 Task: Search one way flight ticket for 4 adults, 2 children, 2 infants in seat and 1 infant on lap in premium economy from Ponce: Mercedita Airport to Rock Springs: Southwest Wyoming Regional Airport (rock Springs Sweetwater County Airport) on 8-5-2023. Choice of flights is United. Number of bags: 1 carry on bag. Outbound departure time preference is 6:15.
Action: Mouse moved to (399, 341)
Screenshot: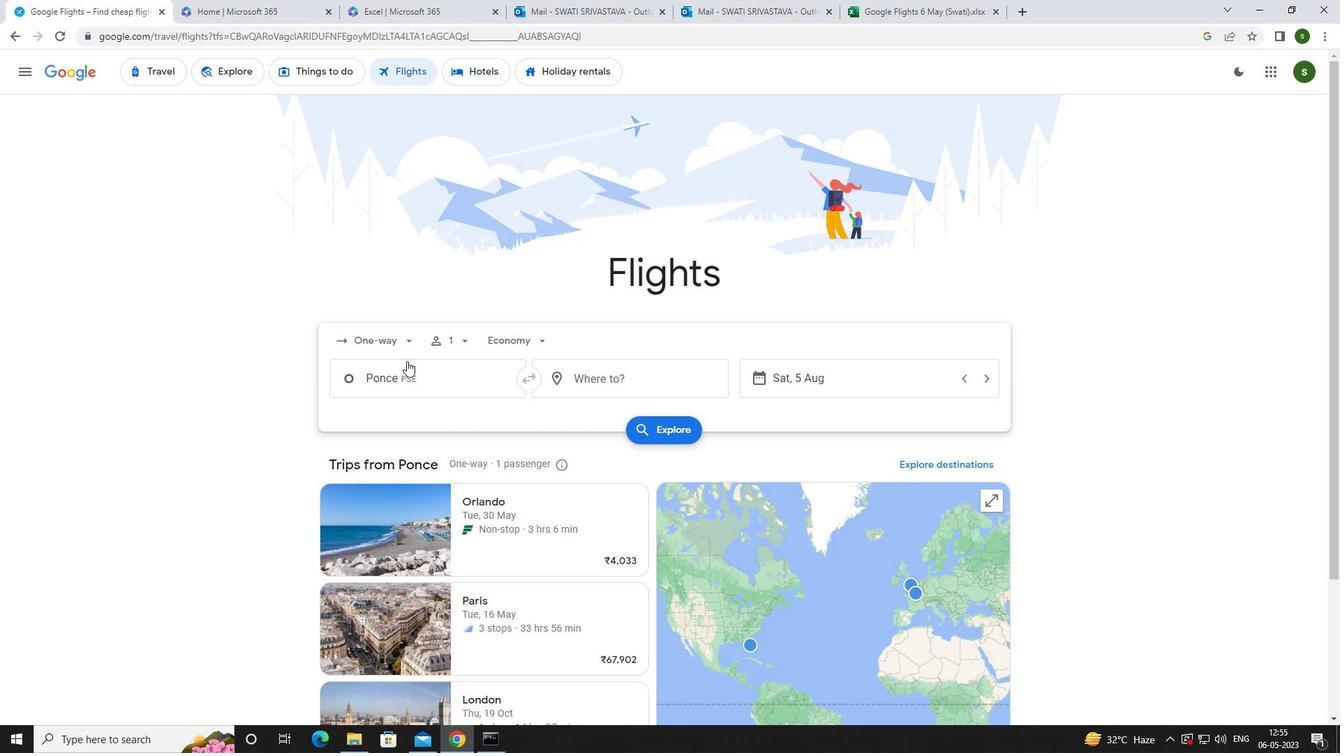 
Action: Mouse pressed left at (399, 341)
Screenshot: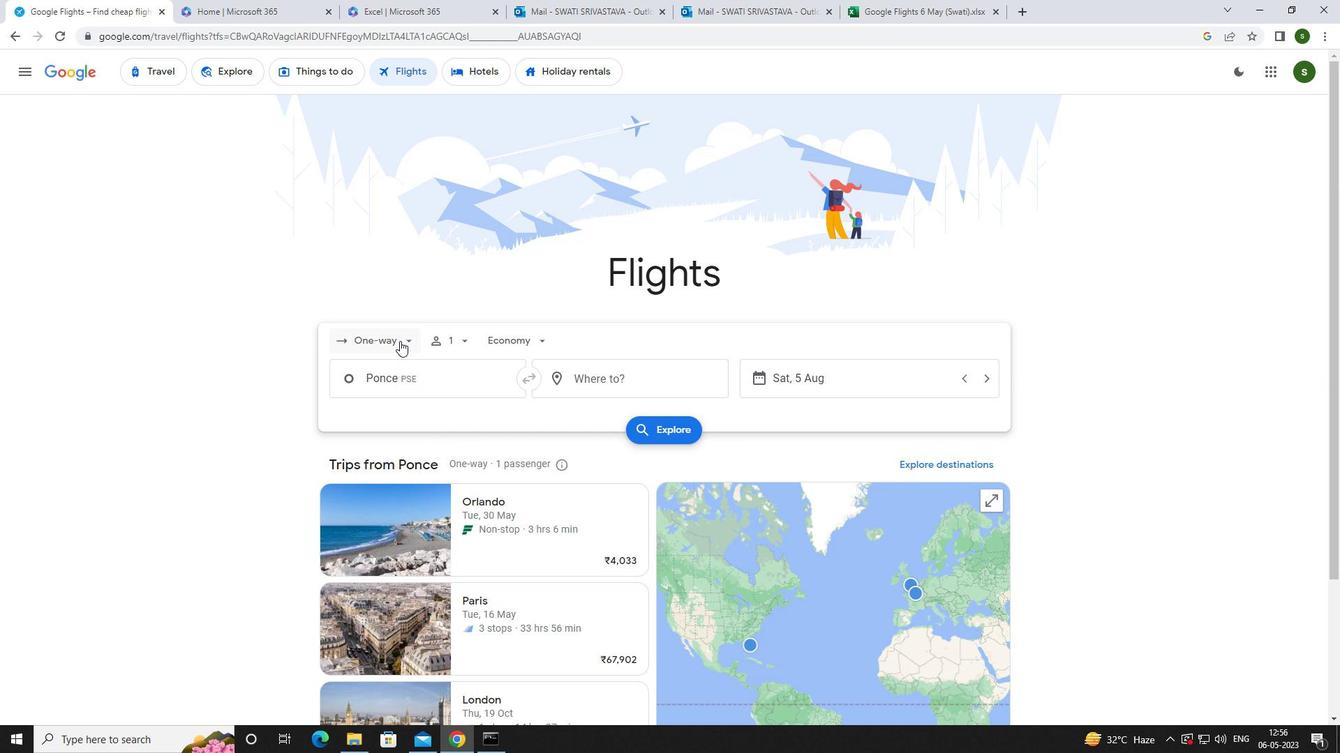 
Action: Mouse moved to (394, 399)
Screenshot: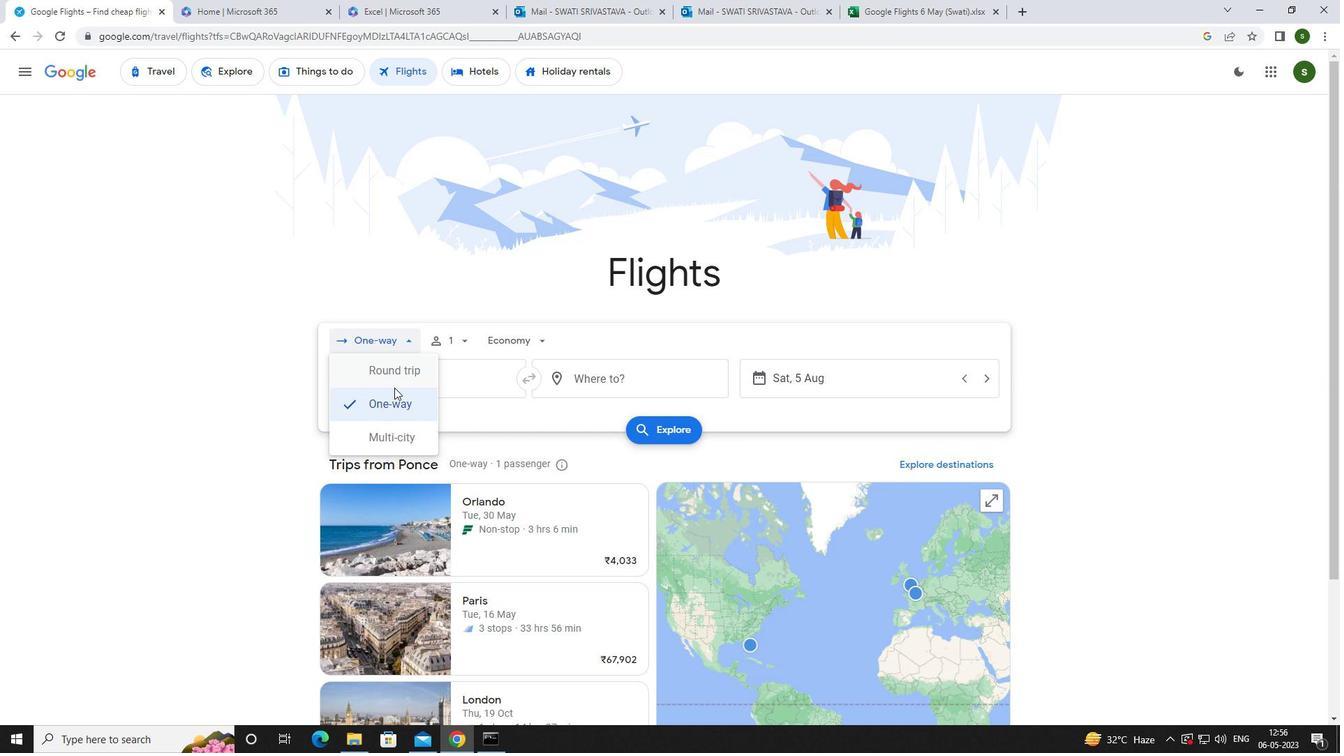 
Action: Mouse pressed left at (394, 399)
Screenshot: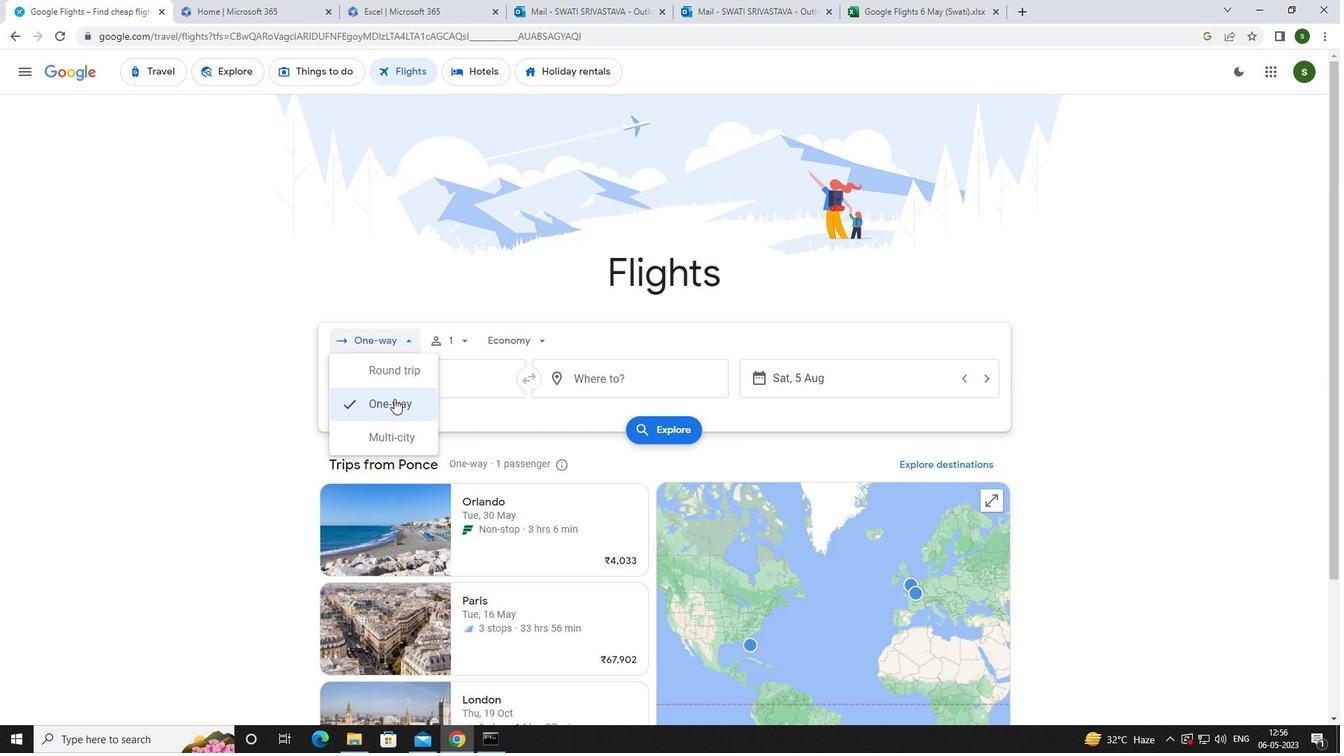 
Action: Mouse moved to (464, 337)
Screenshot: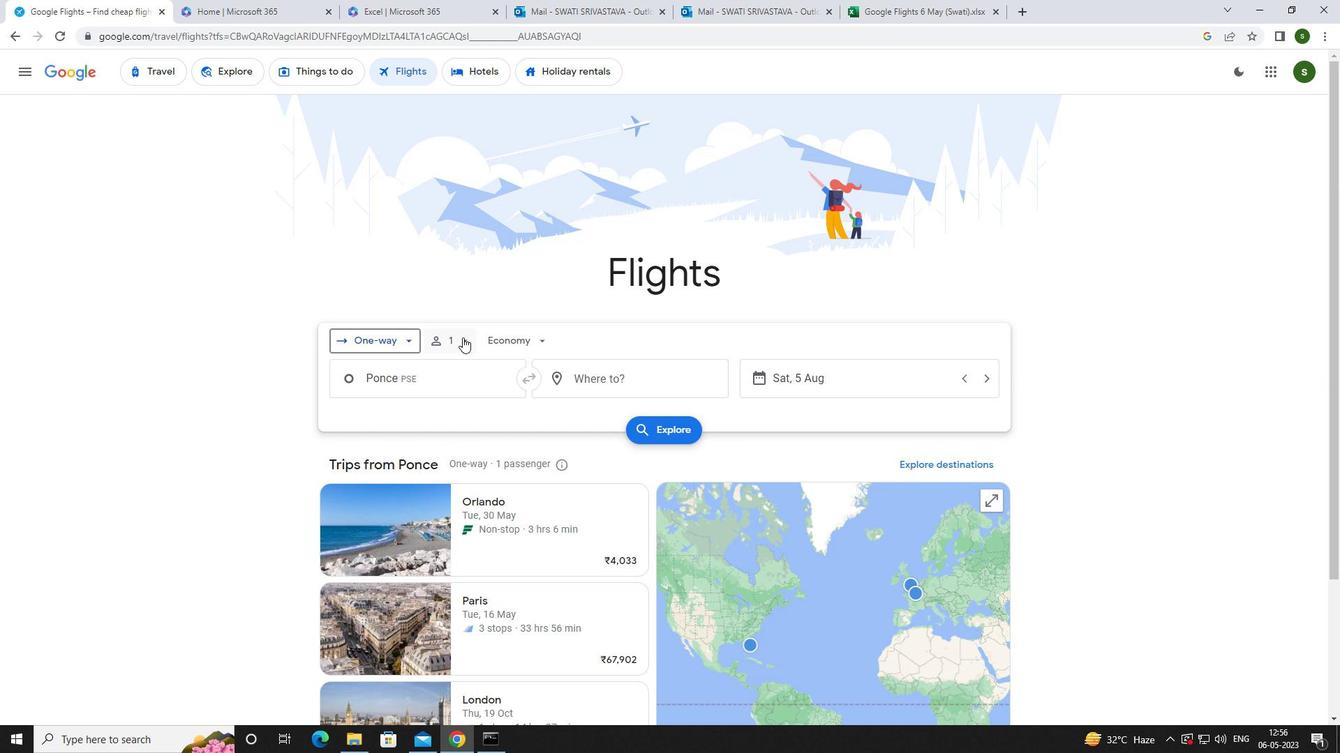 
Action: Mouse pressed left at (464, 337)
Screenshot: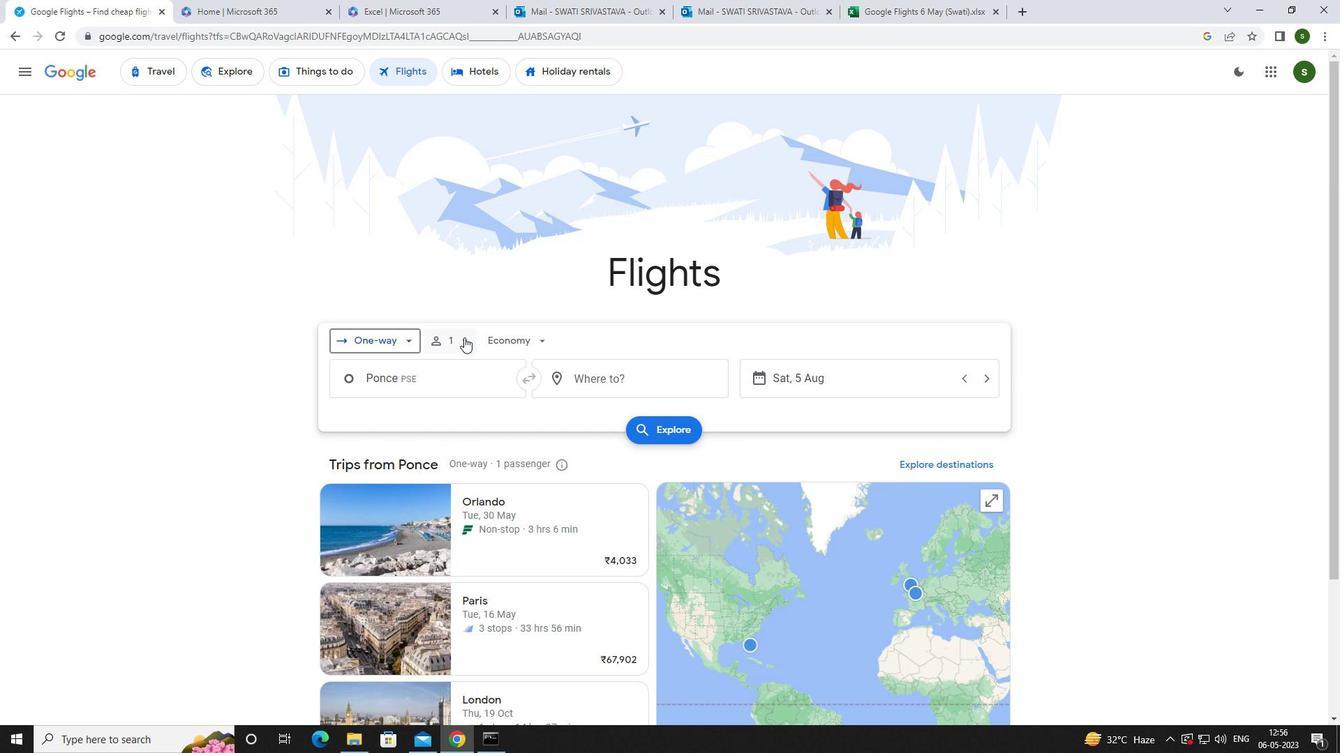 
Action: Mouse moved to (577, 374)
Screenshot: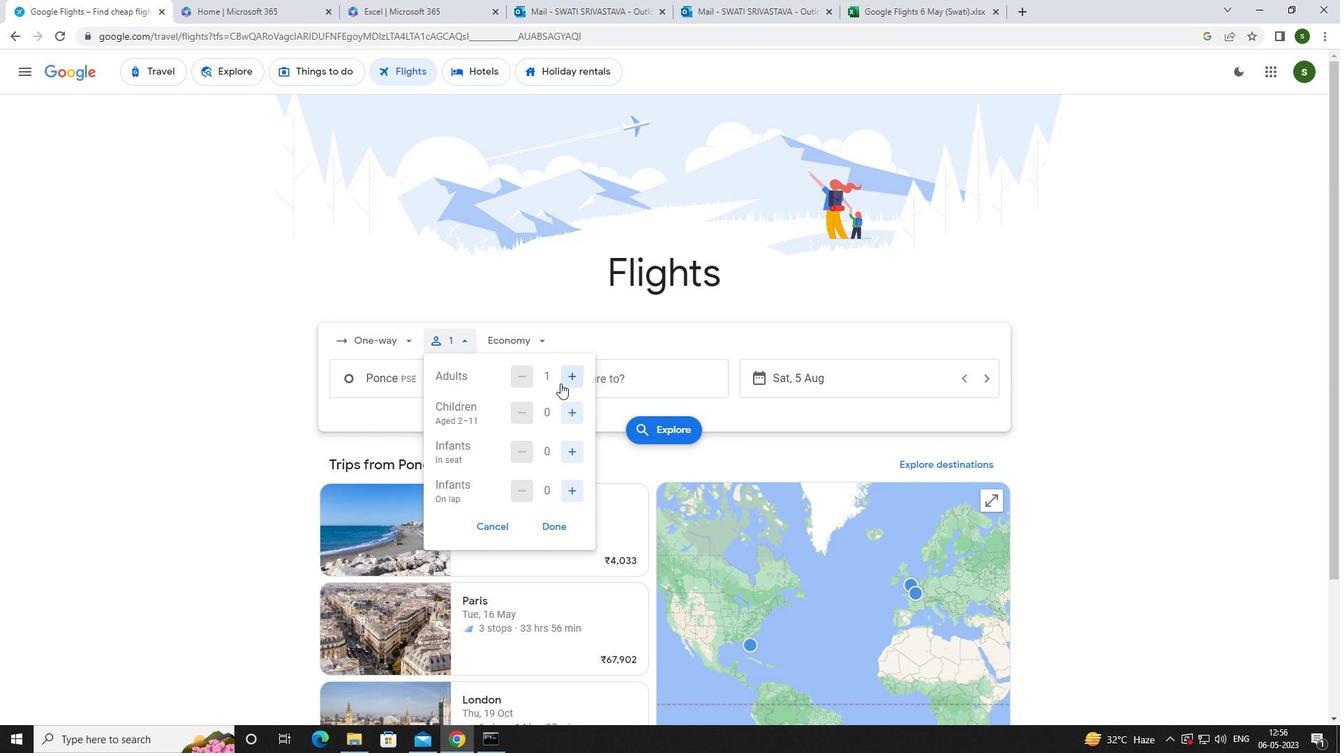
Action: Mouse pressed left at (577, 374)
Screenshot: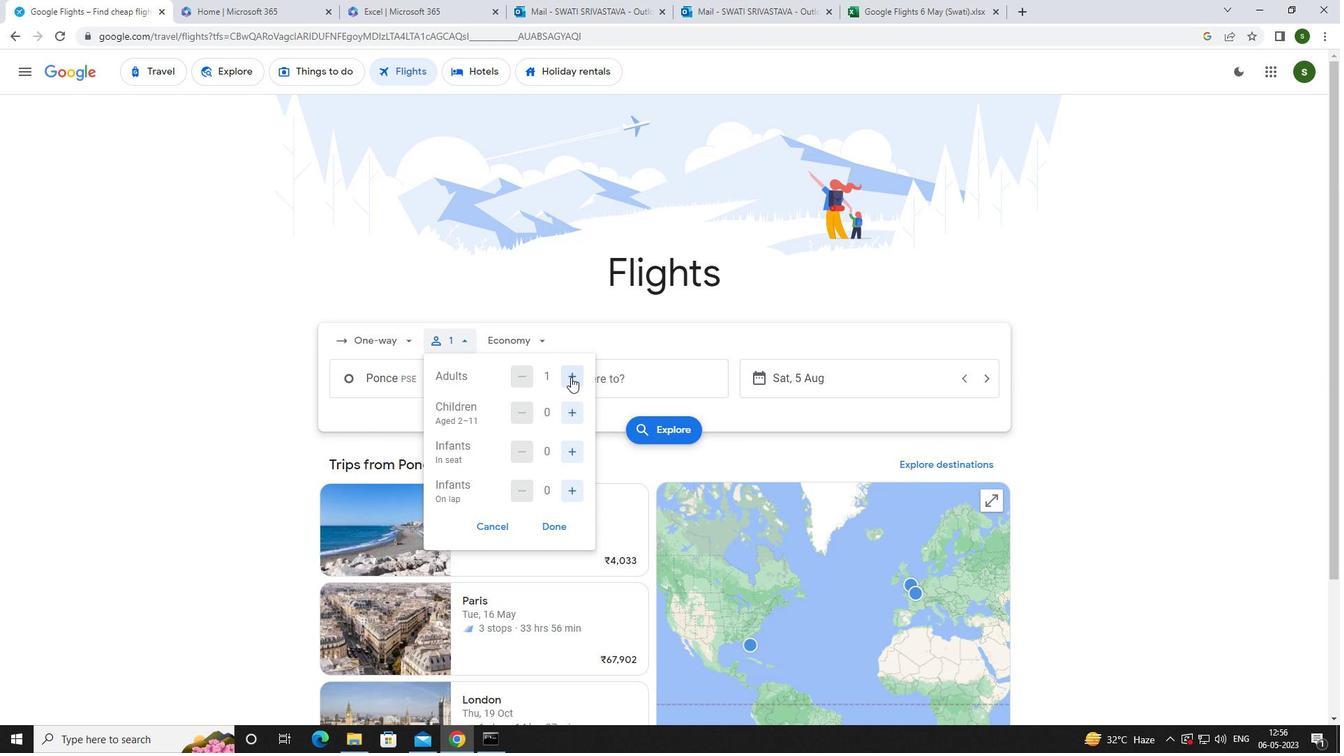 
Action: Mouse pressed left at (577, 374)
Screenshot: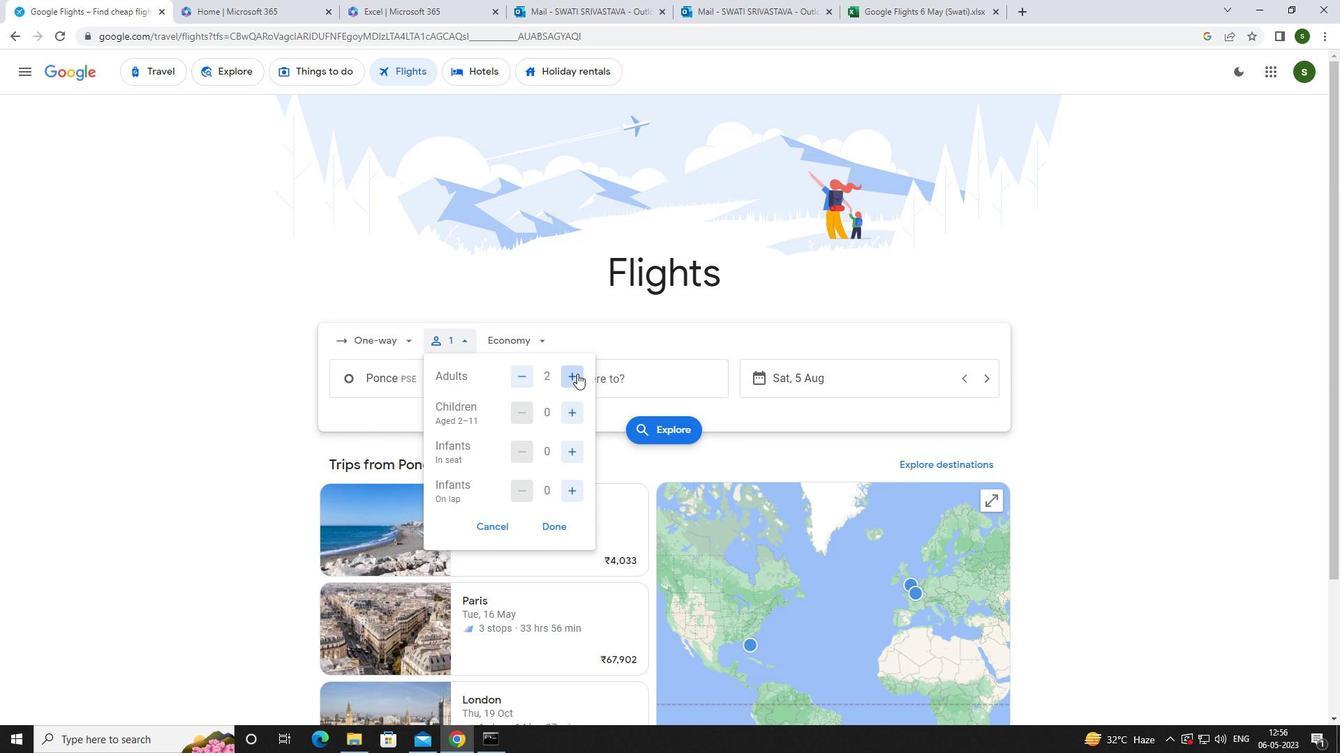 
Action: Mouse pressed left at (577, 374)
Screenshot: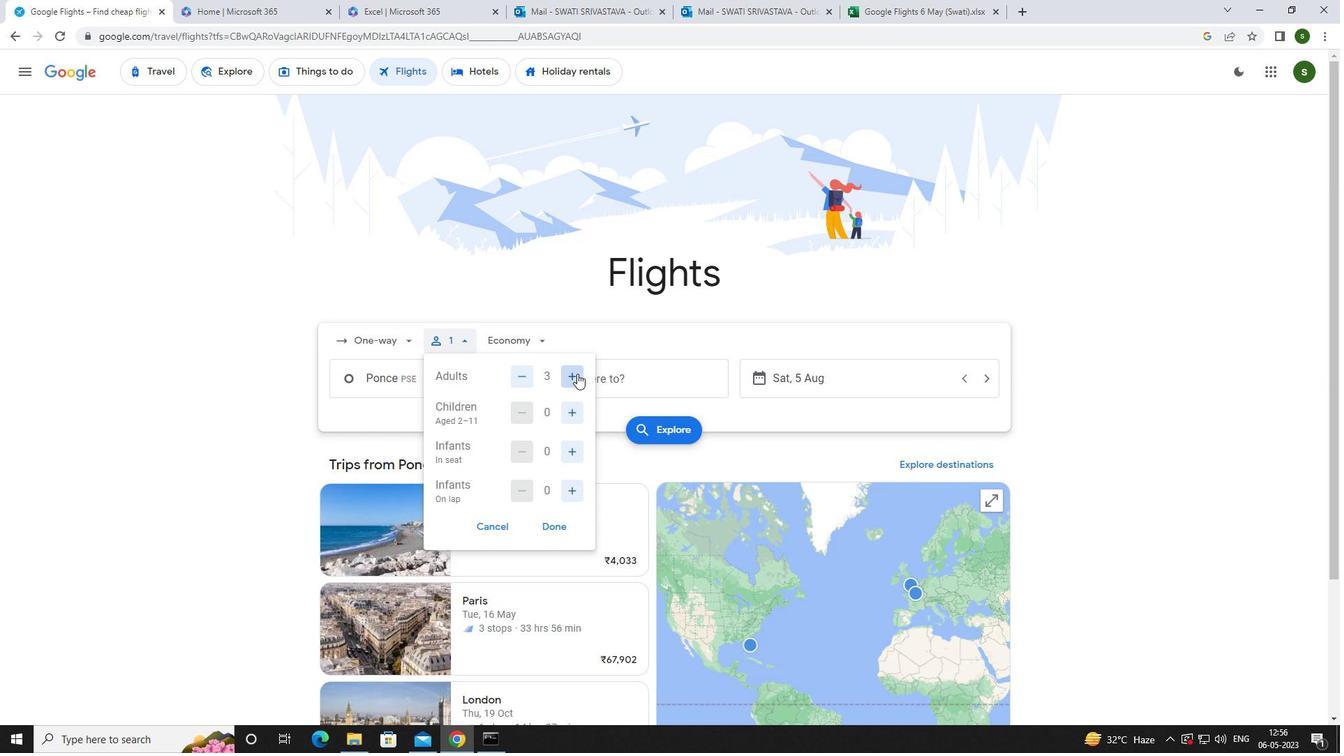 
Action: Mouse moved to (566, 405)
Screenshot: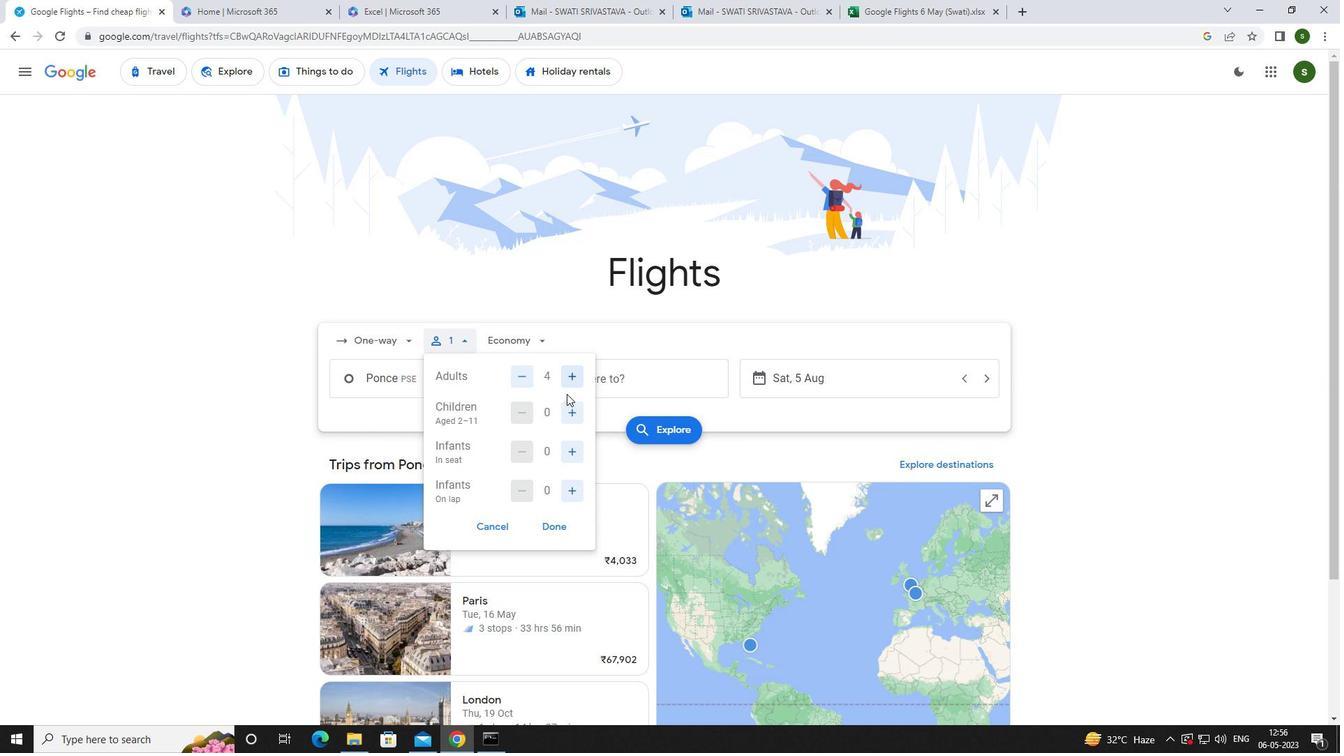 
Action: Mouse pressed left at (566, 405)
Screenshot: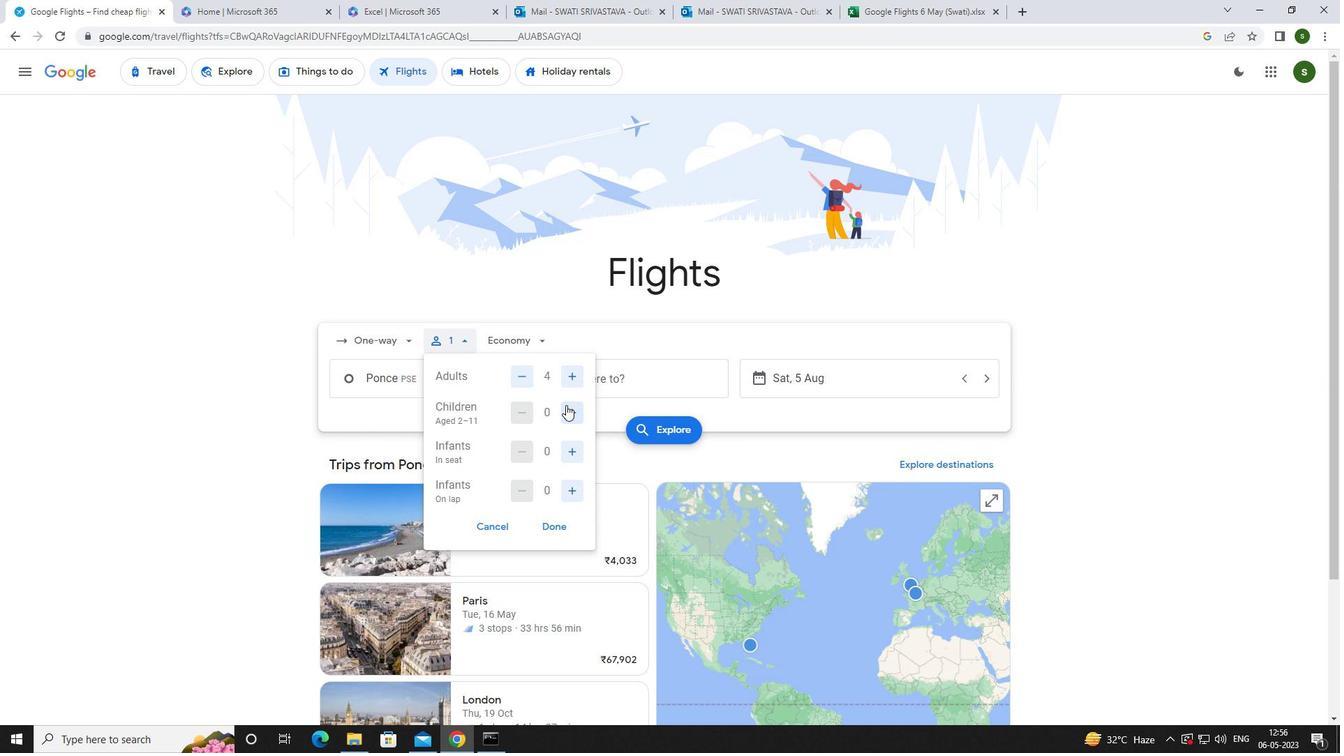 
Action: Mouse pressed left at (566, 405)
Screenshot: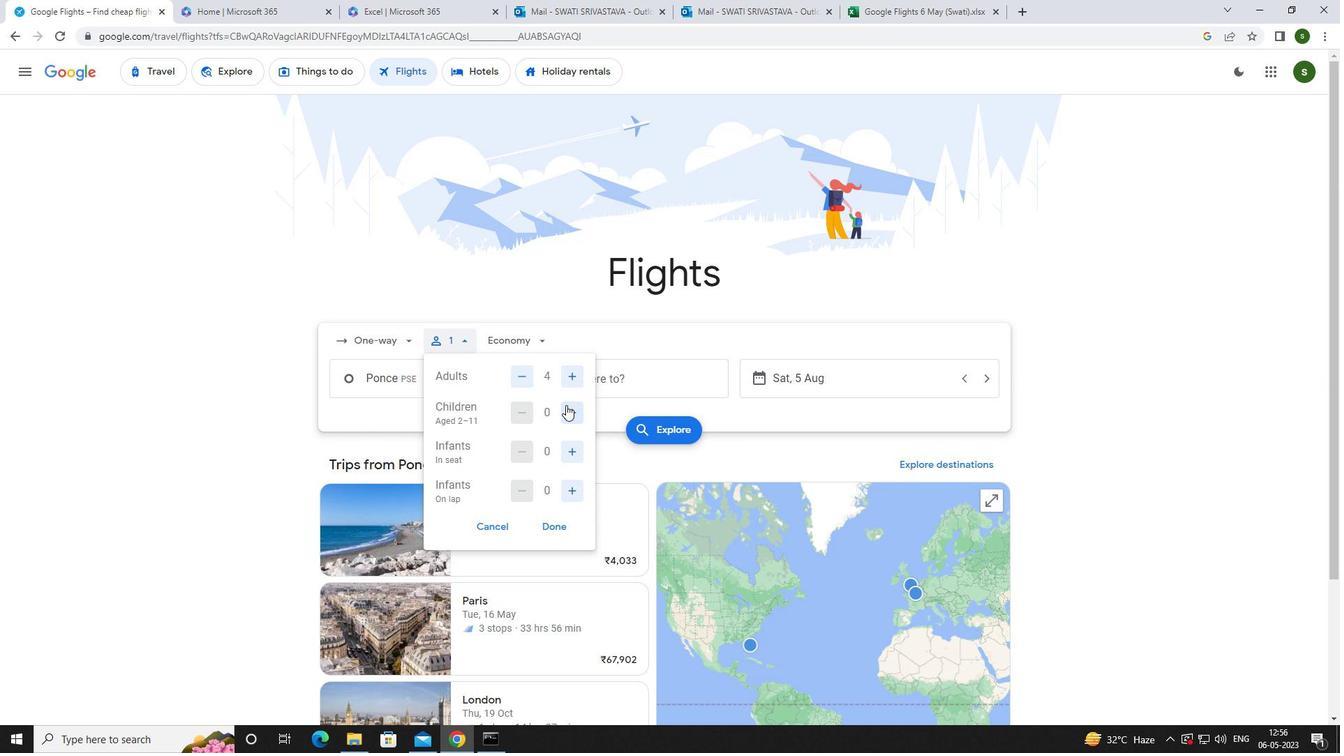 
Action: Mouse moved to (568, 448)
Screenshot: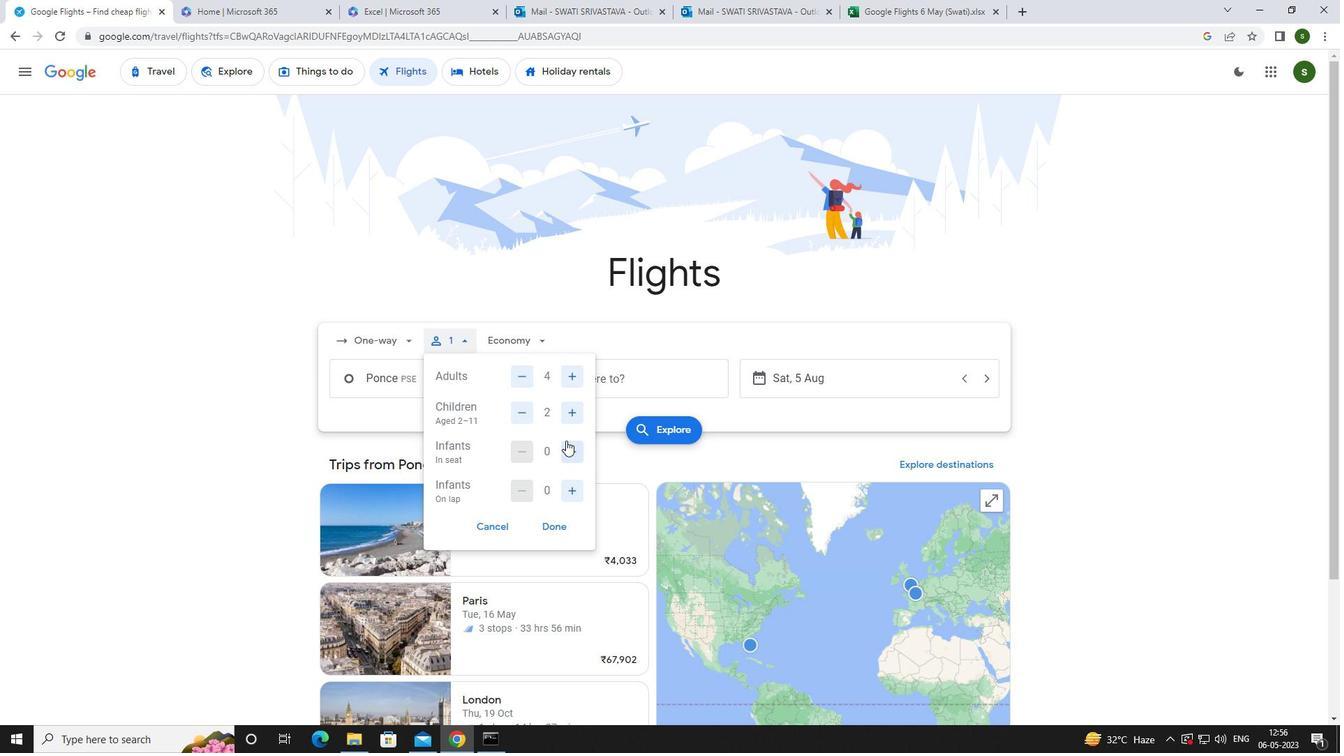 
Action: Mouse pressed left at (568, 448)
Screenshot: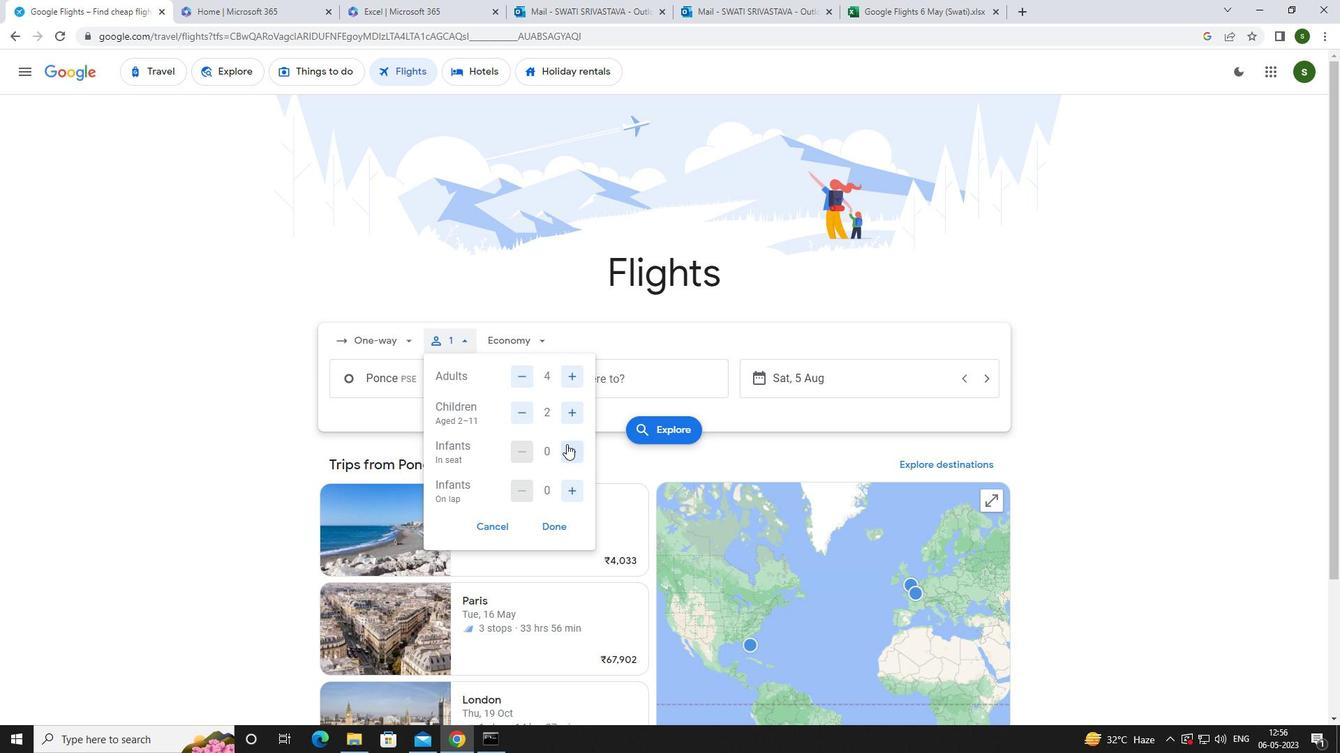 
Action: Mouse pressed left at (568, 448)
Screenshot: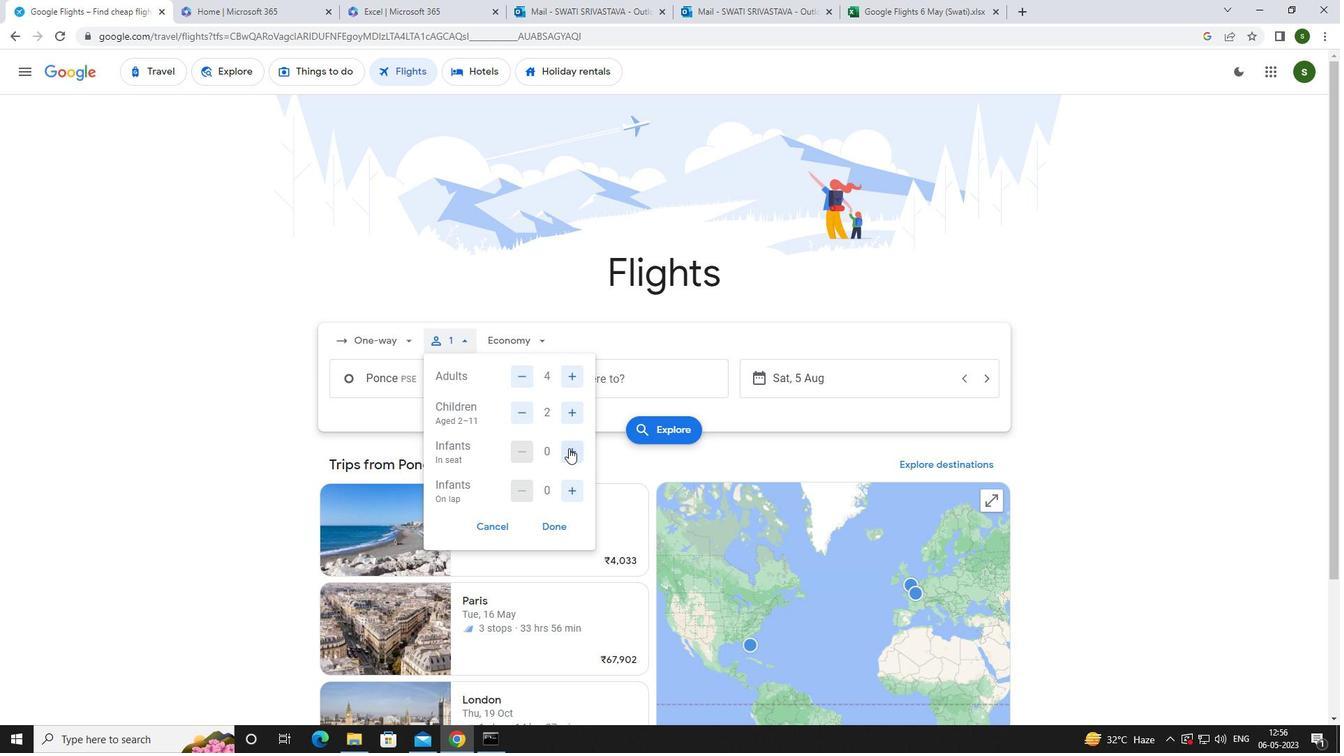 
Action: Mouse moved to (582, 489)
Screenshot: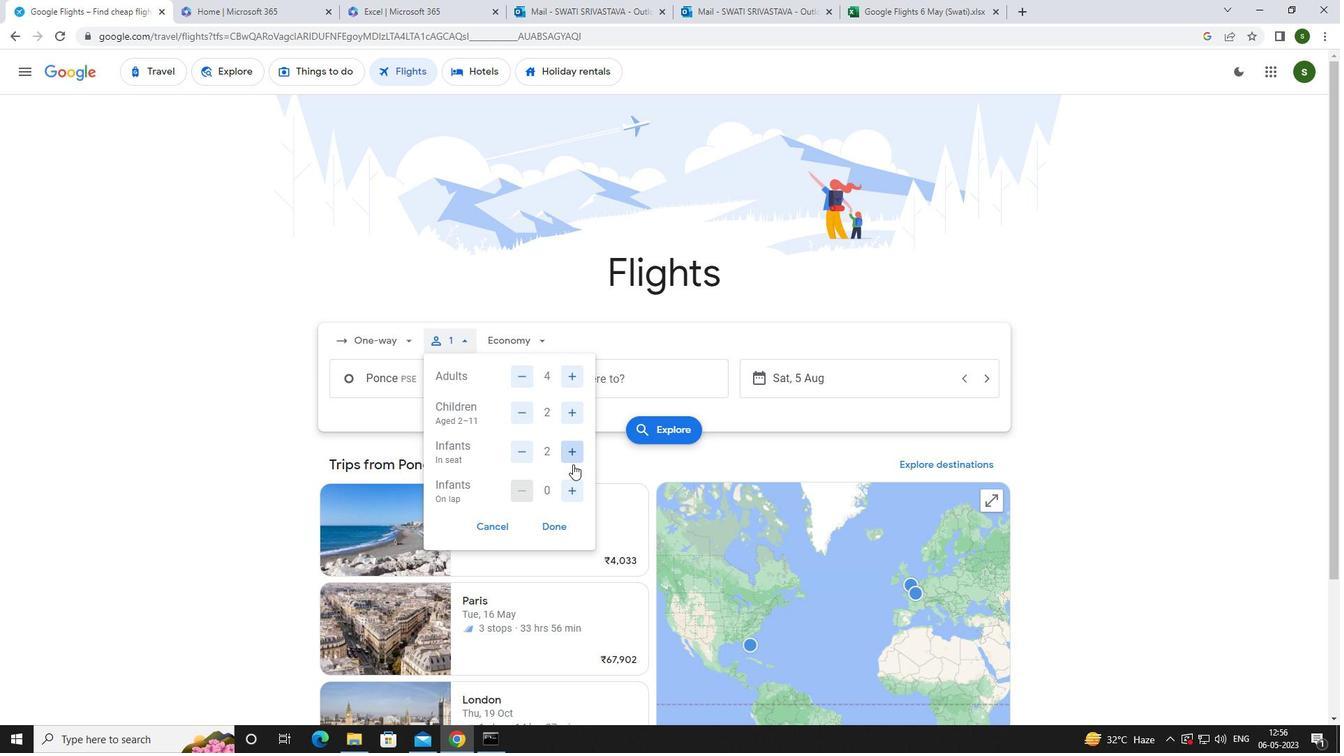 
Action: Mouse pressed left at (582, 489)
Screenshot: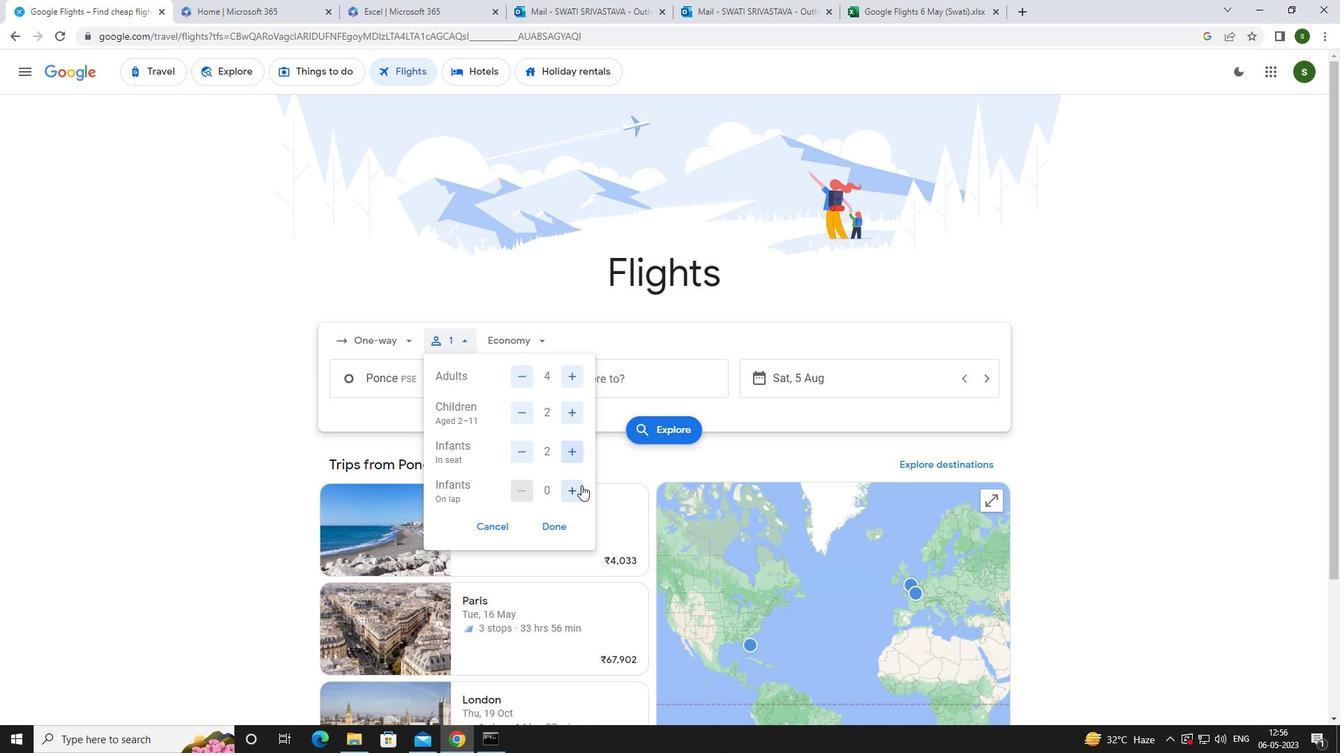 
Action: Mouse moved to (529, 340)
Screenshot: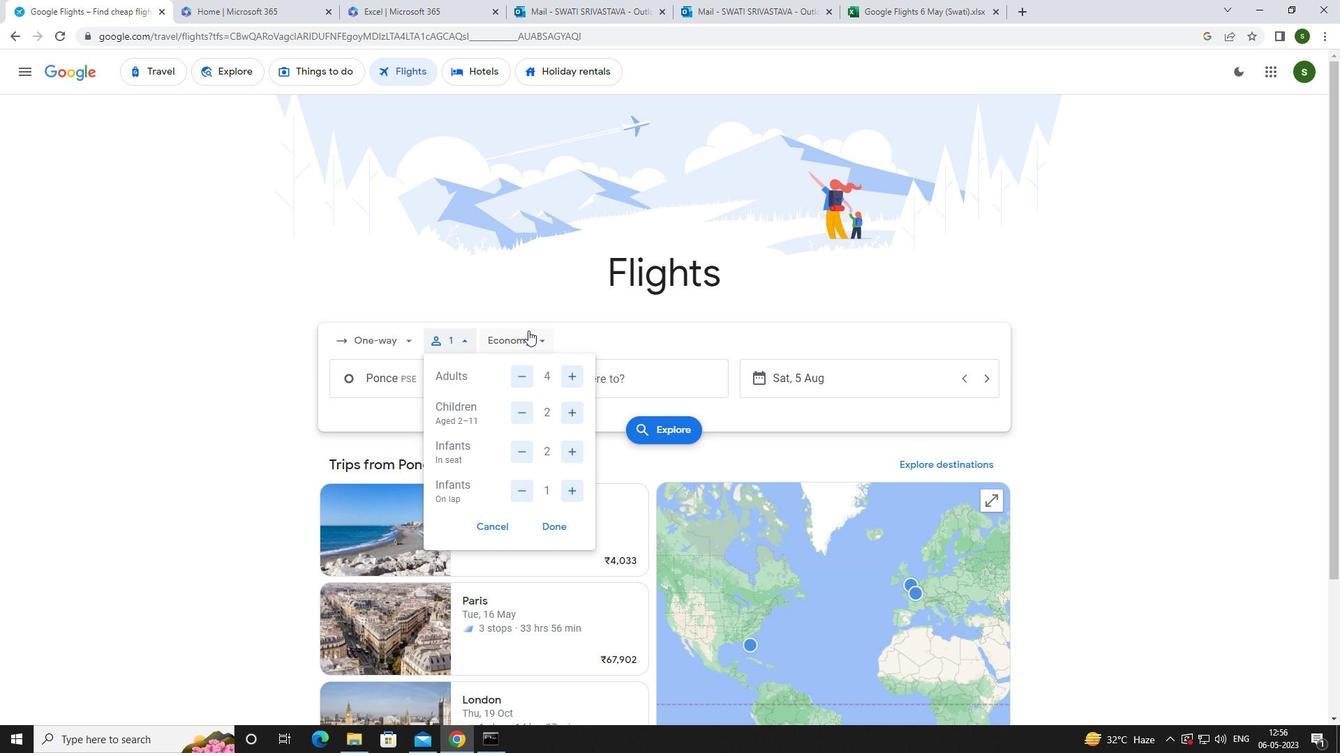 
Action: Mouse pressed left at (529, 340)
Screenshot: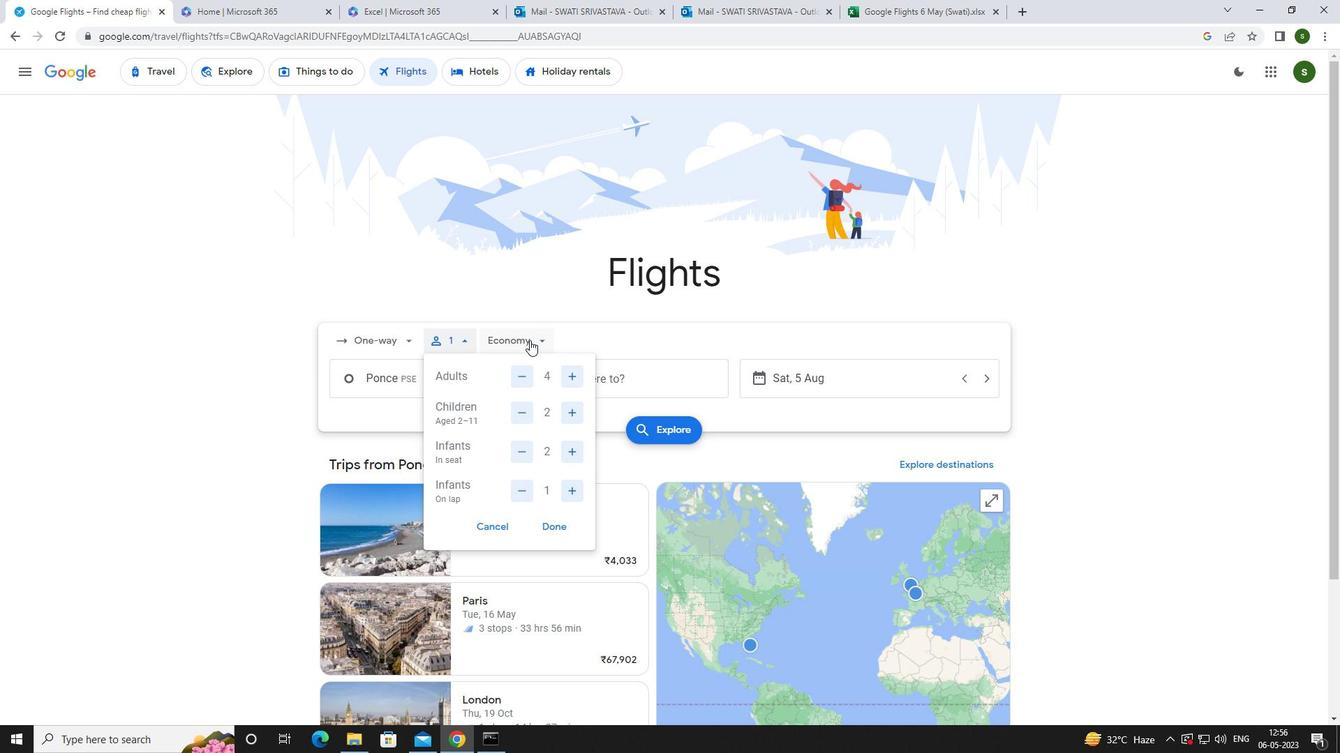 
Action: Mouse moved to (546, 395)
Screenshot: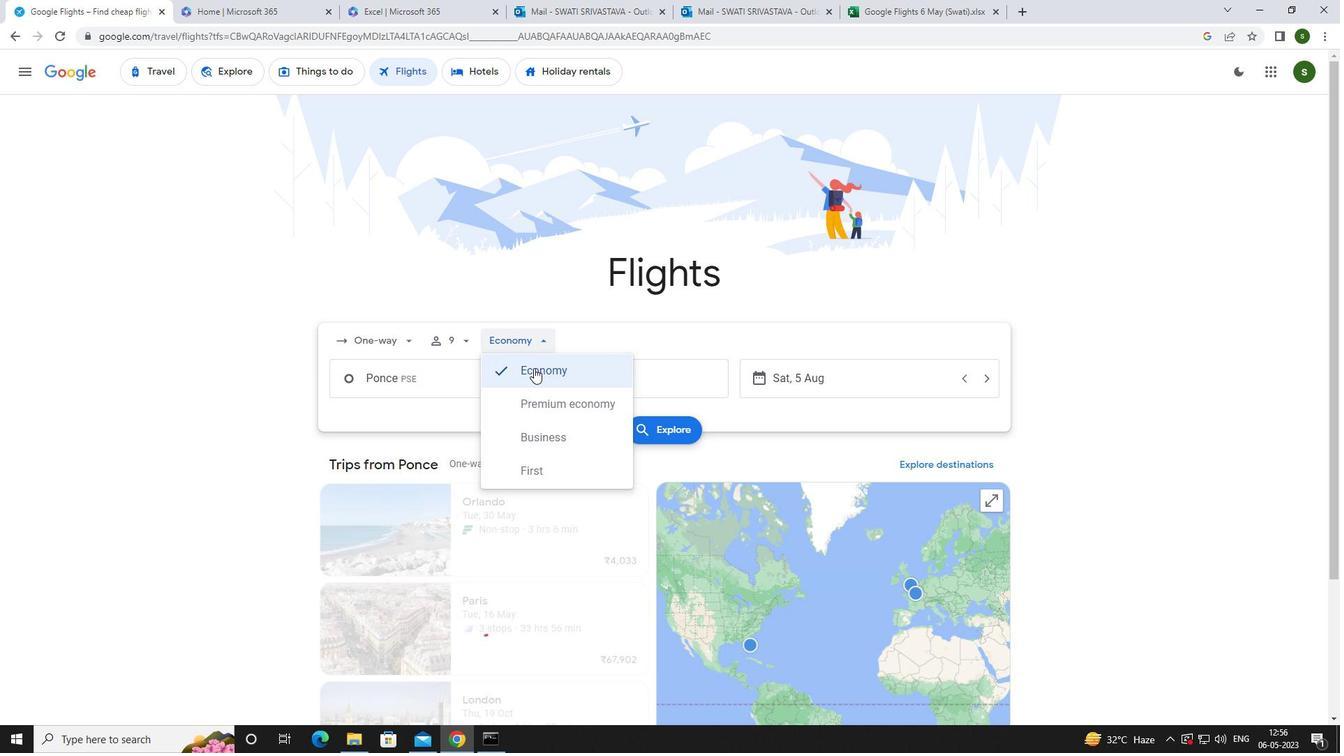 
Action: Mouse pressed left at (546, 395)
Screenshot: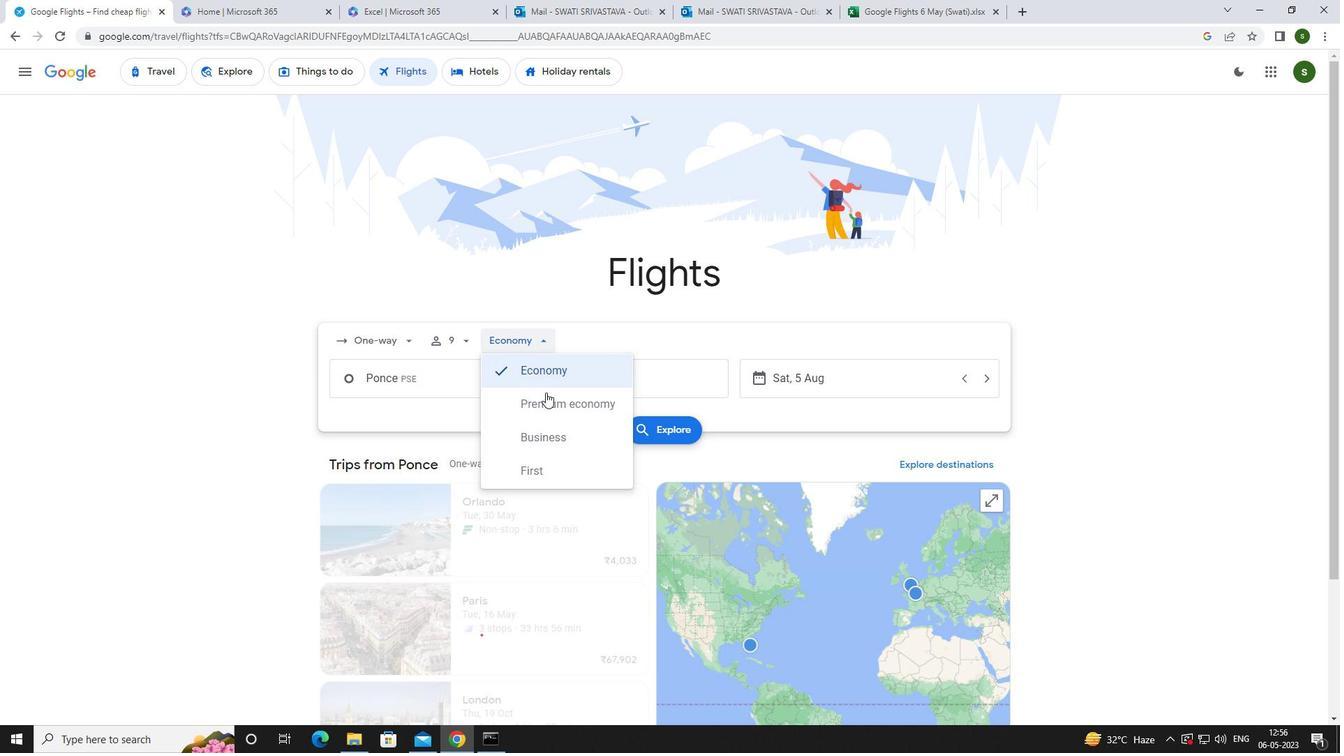 
Action: Mouse moved to (463, 377)
Screenshot: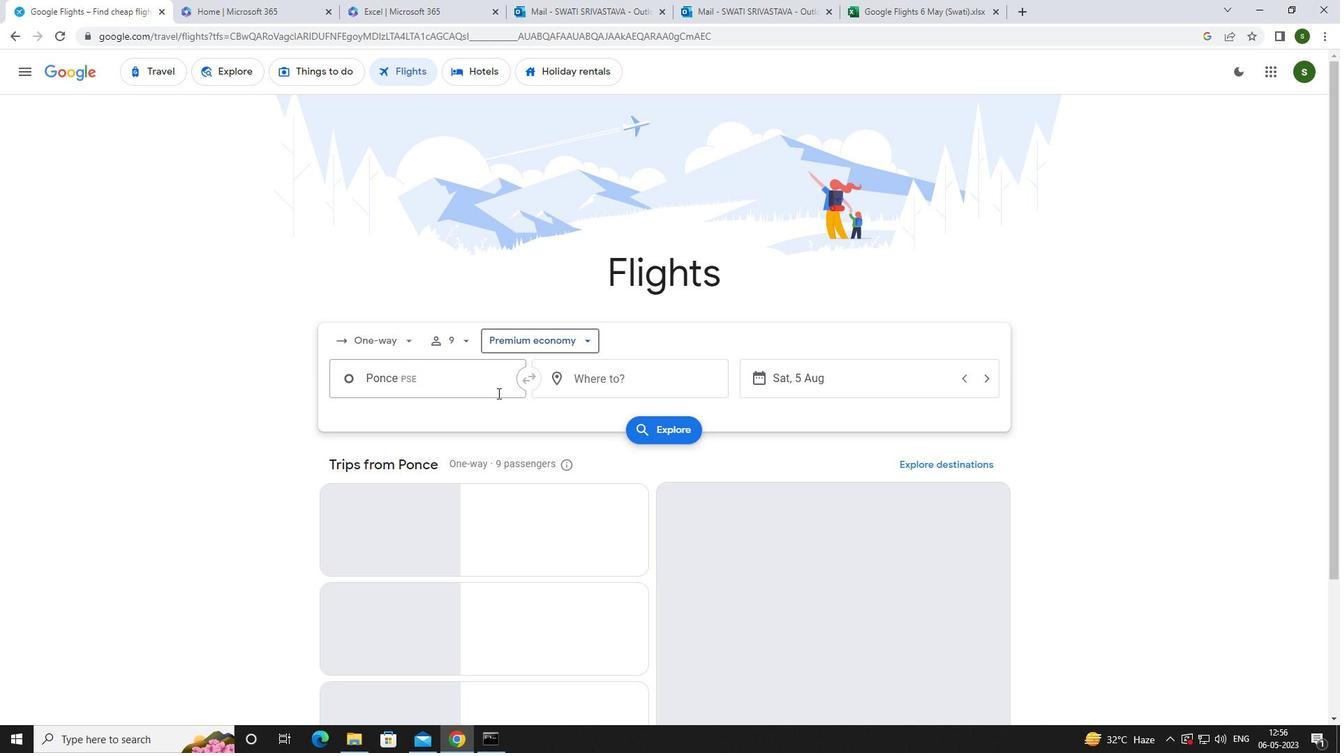 
Action: Mouse pressed left at (463, 377)
Screenshot: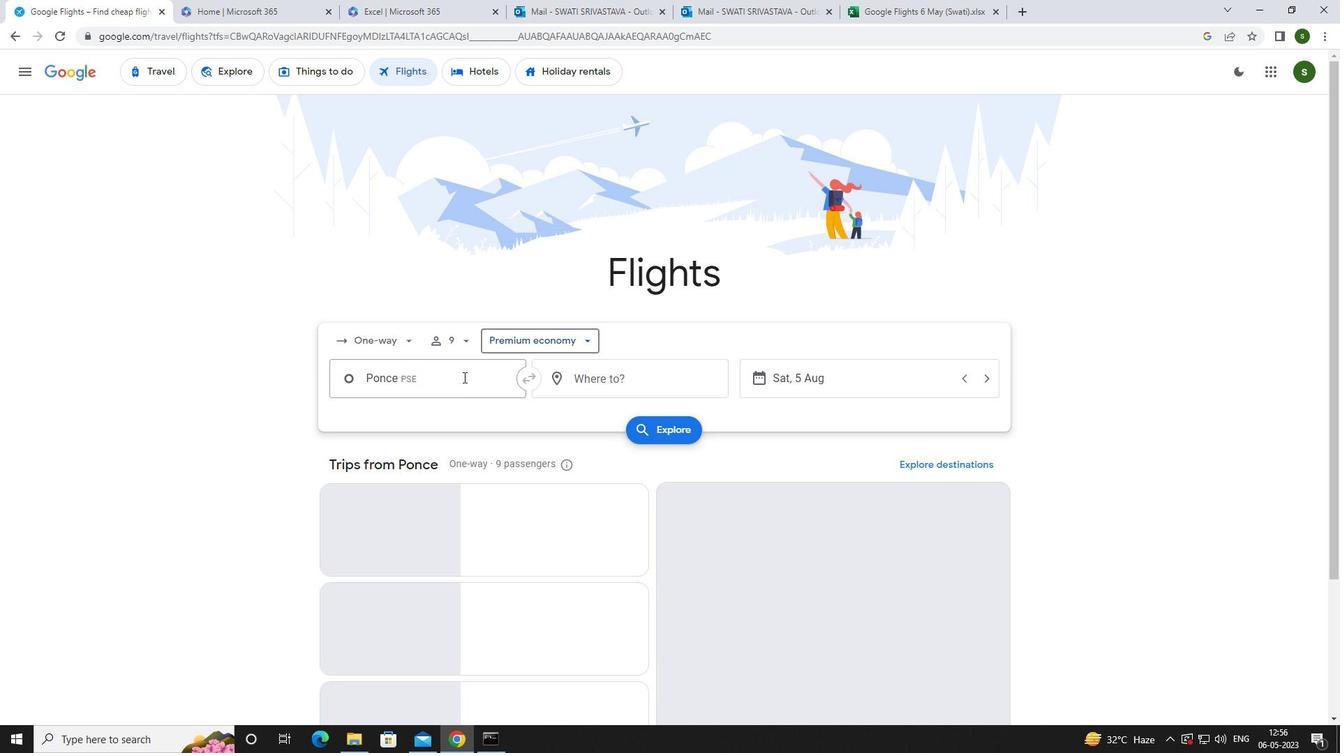 
Action: Key pressed <Key.caps_lock>p<Key.caps_lock>Once
Screenshot: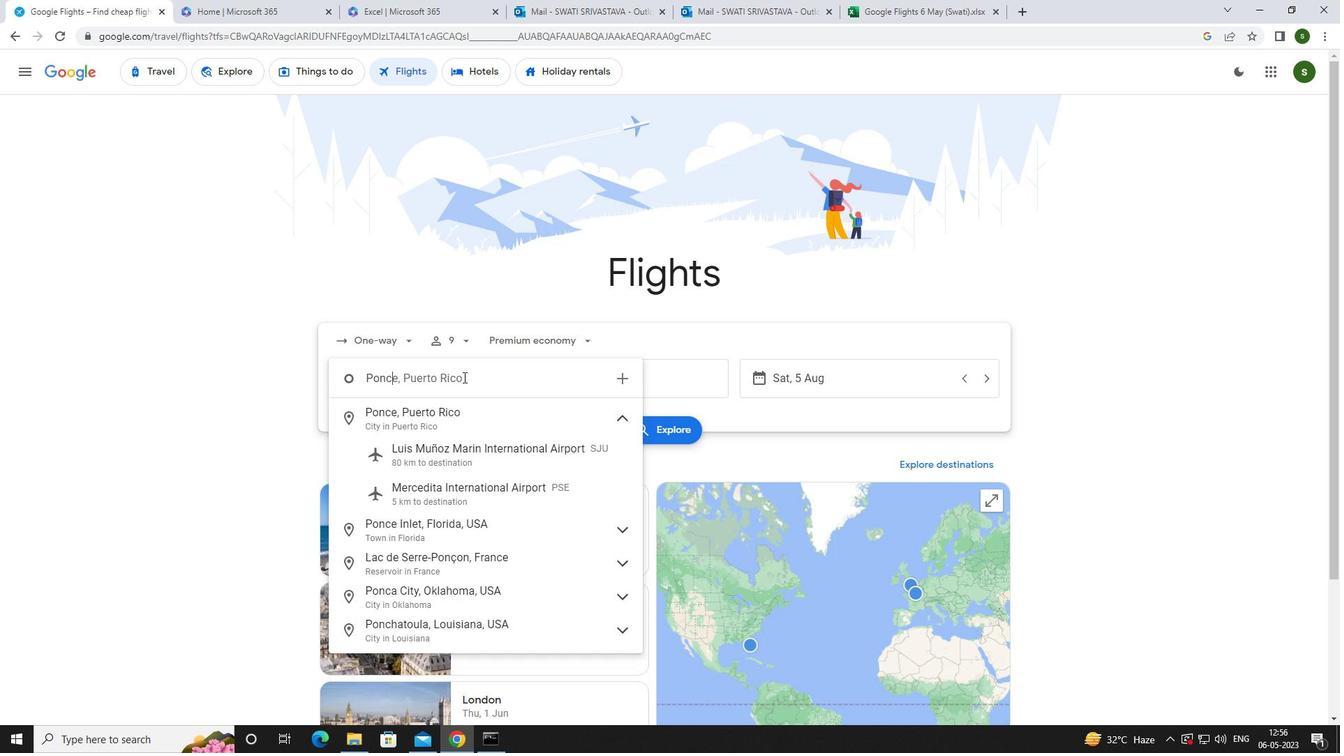
Action: Mouse moved to (508, 489)
Screenshot: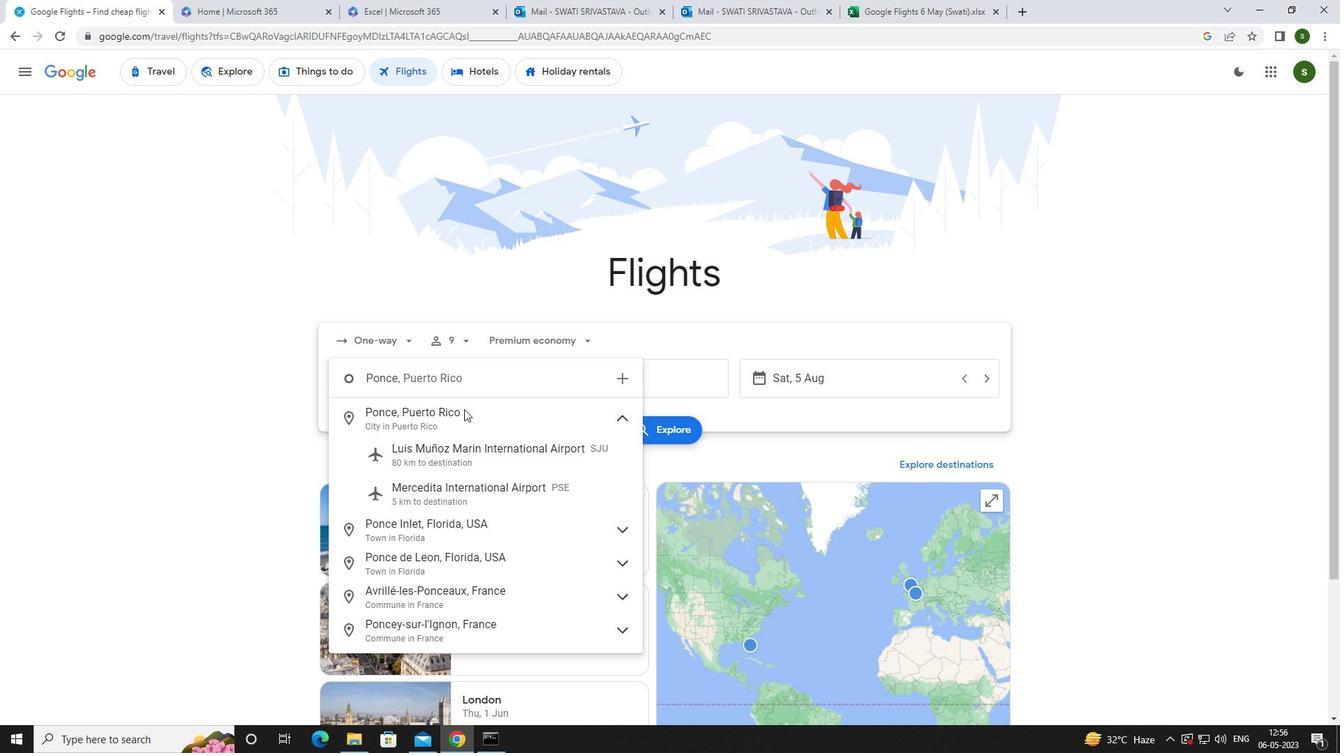 
Action: Mouse pressed left at (508, 489)
Screenshot: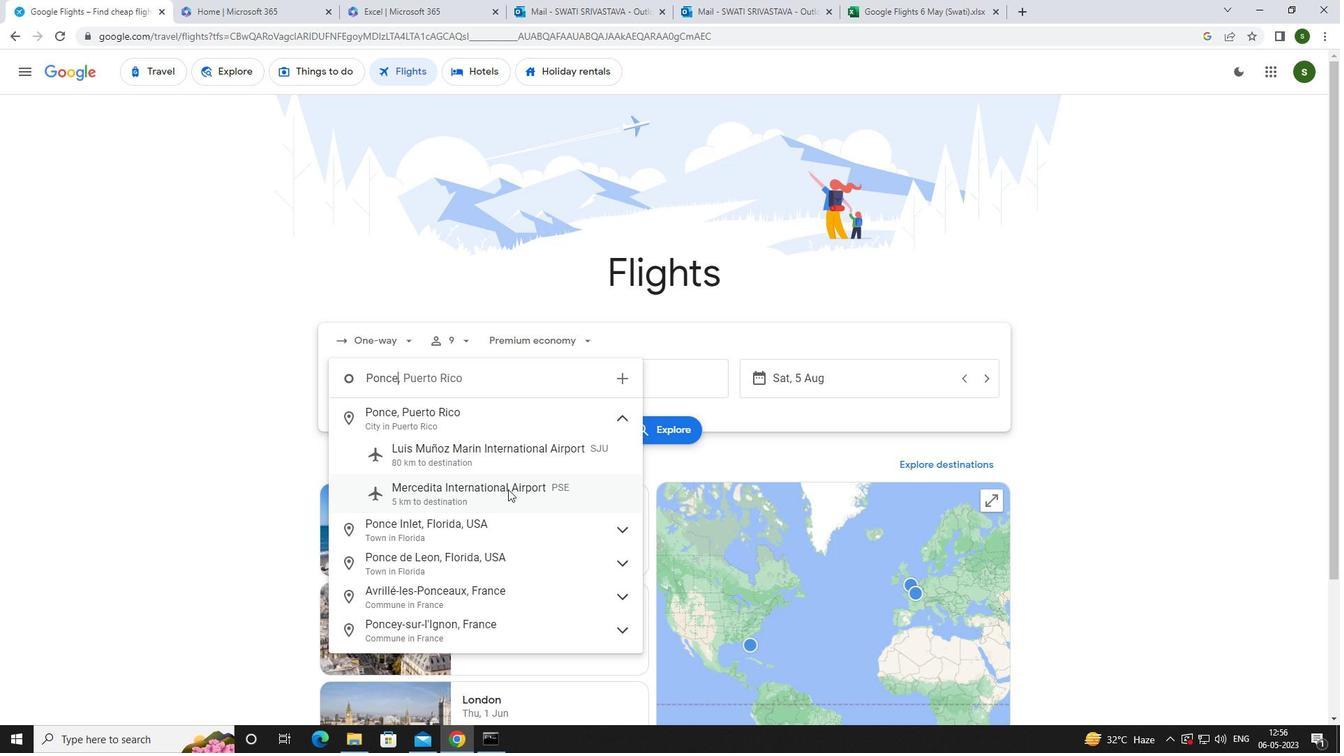 
Action: Mouse moved to (621, 385)
Screenshot: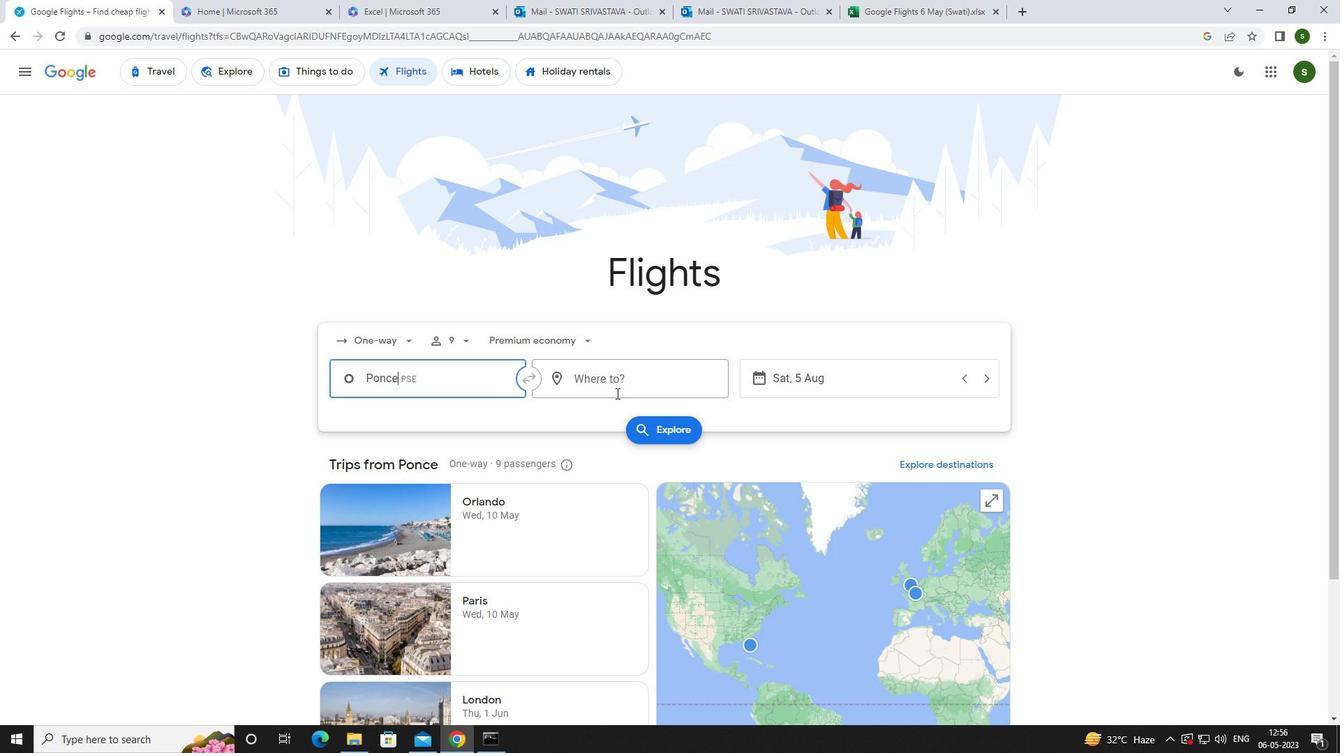 
Action: Mouse pressed left at (621, 385)
Screenshot: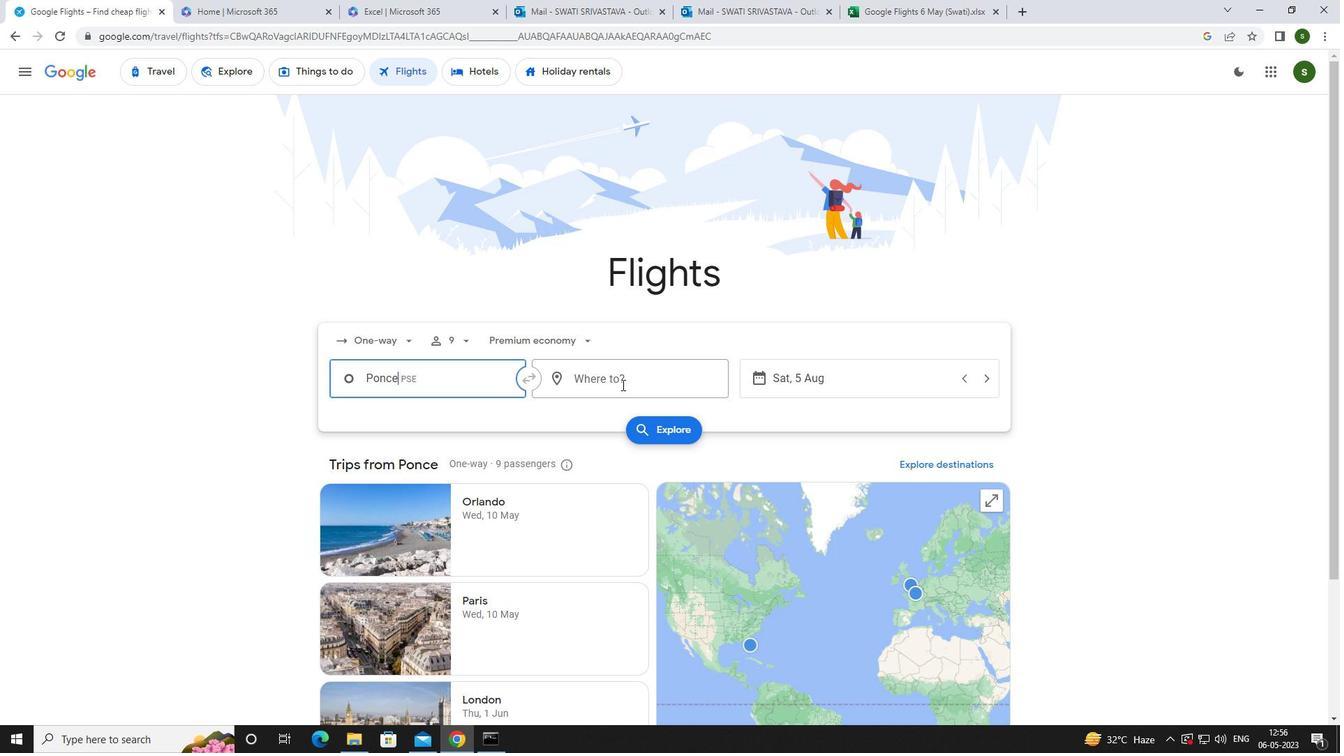 
Action: Key pressed <Key.caps_lock>r<Key.caps_lock>ock<Key.space><Key.caps_lock>s<Key.caps_lock>pri
Screenshot: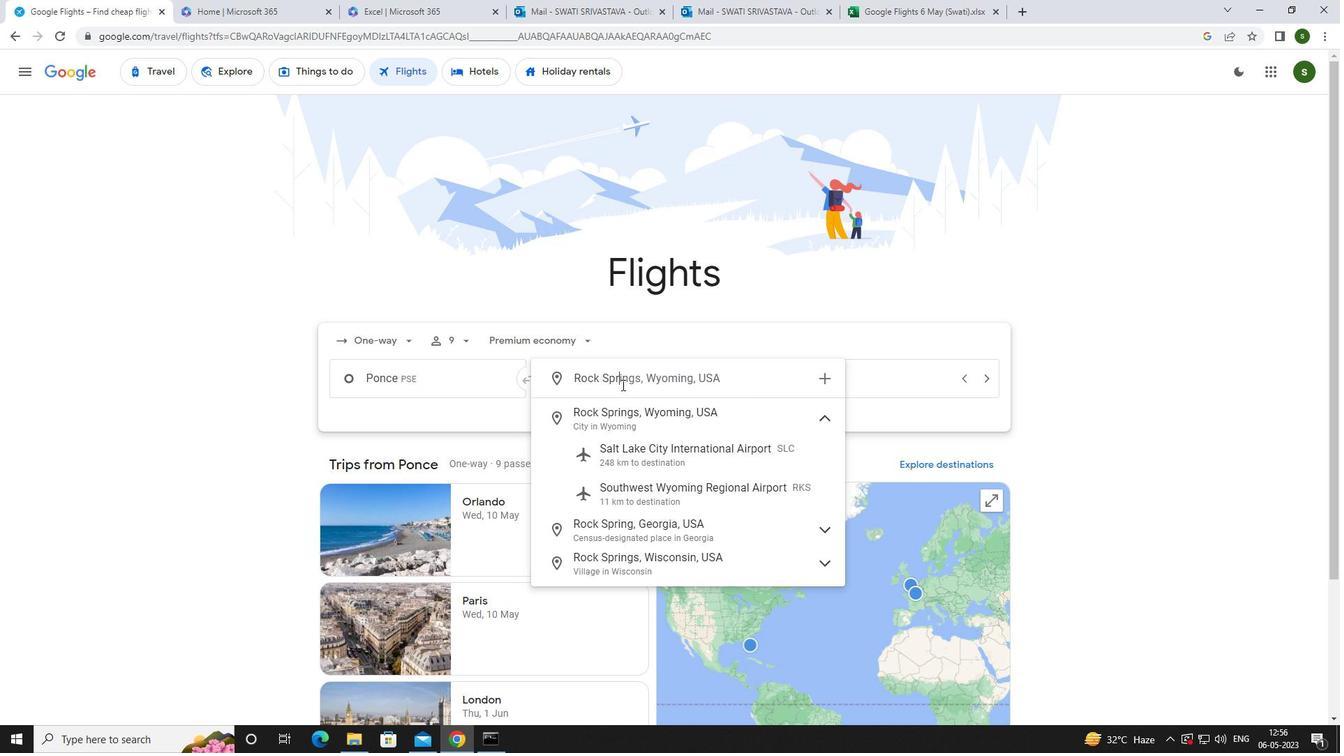 
Action: Mouse moved to (659, 484)
Screenshot: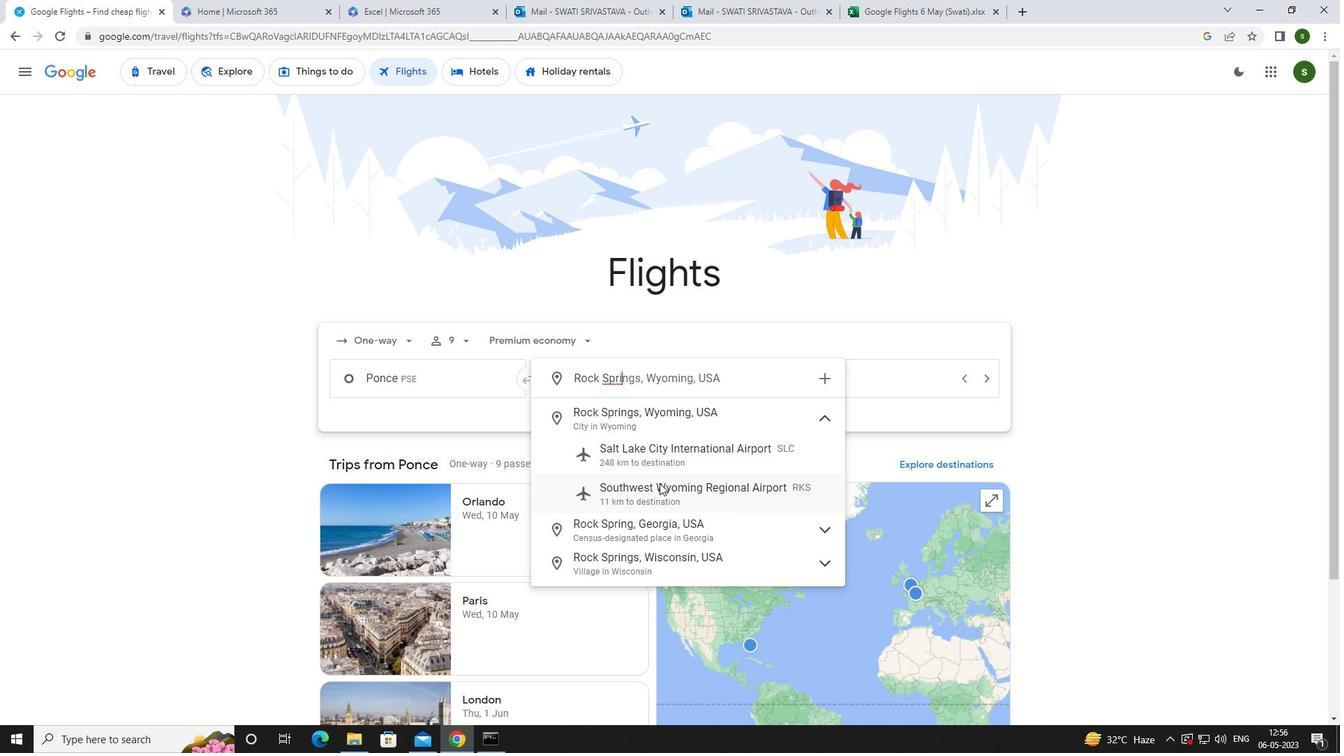 
Action: Mouse pressed left at (659, 484)
Screenshot: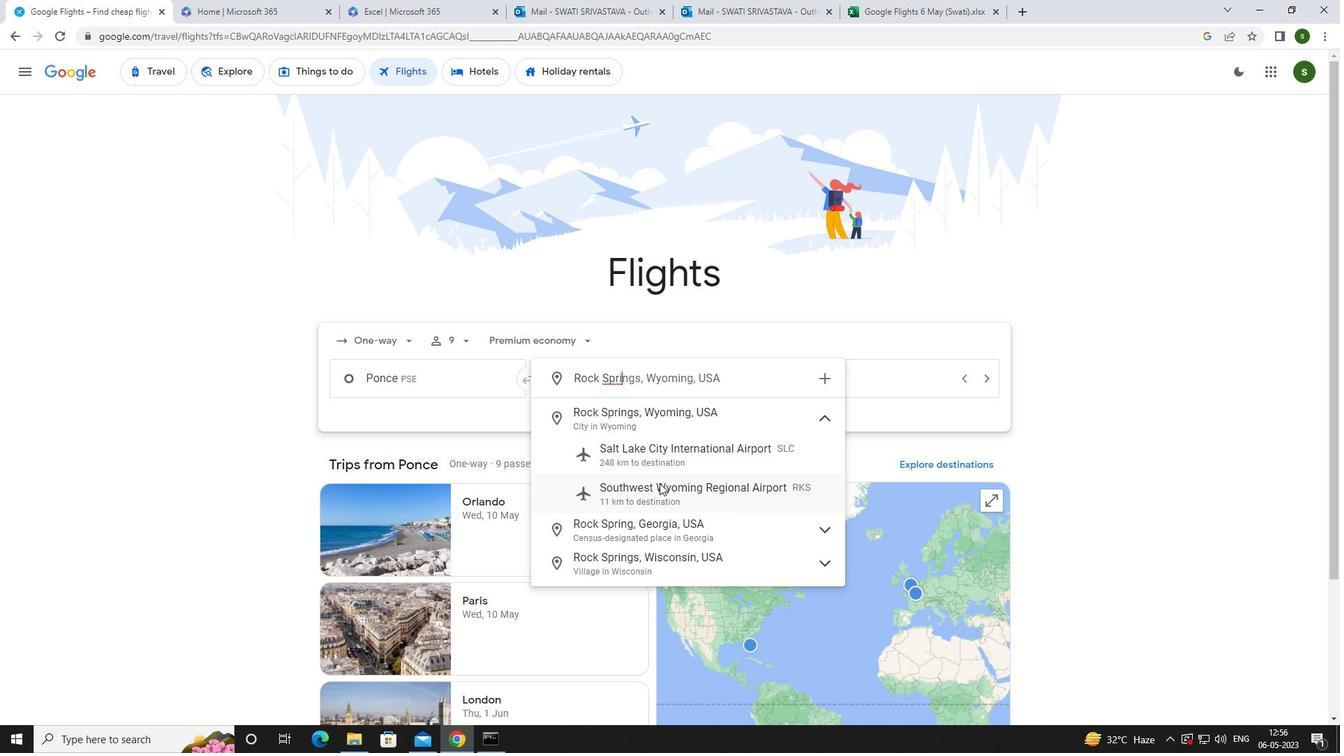
Action: Mouse moved to (843, 377)
Screenshot: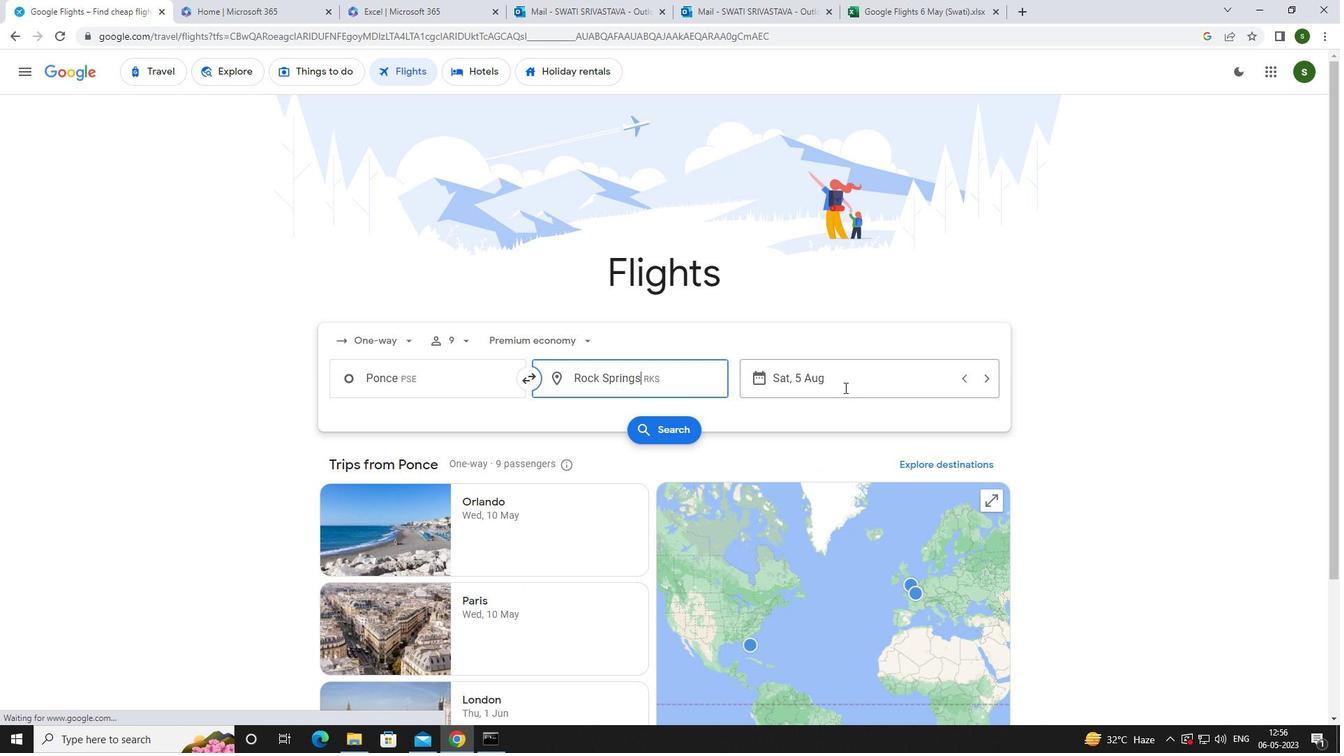 
Action: Mouse pressed left at (843, 377)
Screenshot: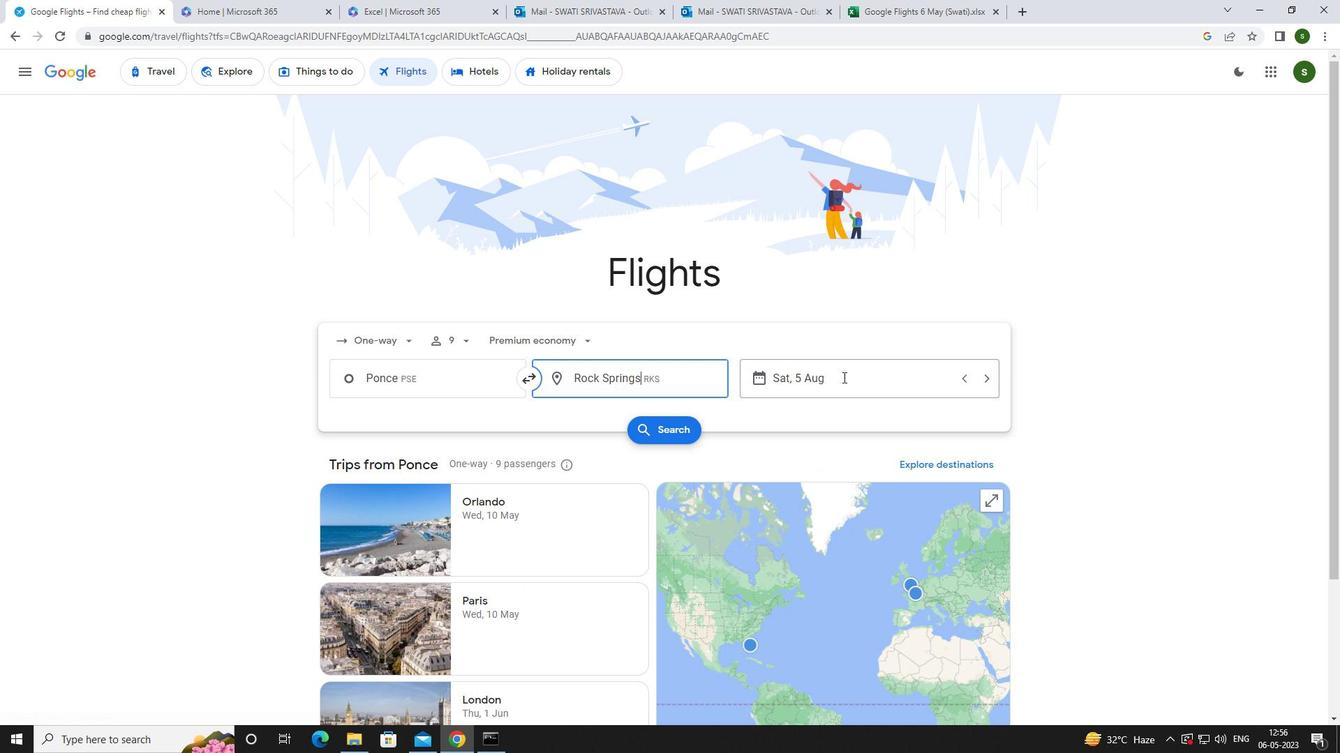 
Action: Mouse moved to (709, 480)
Screenshot: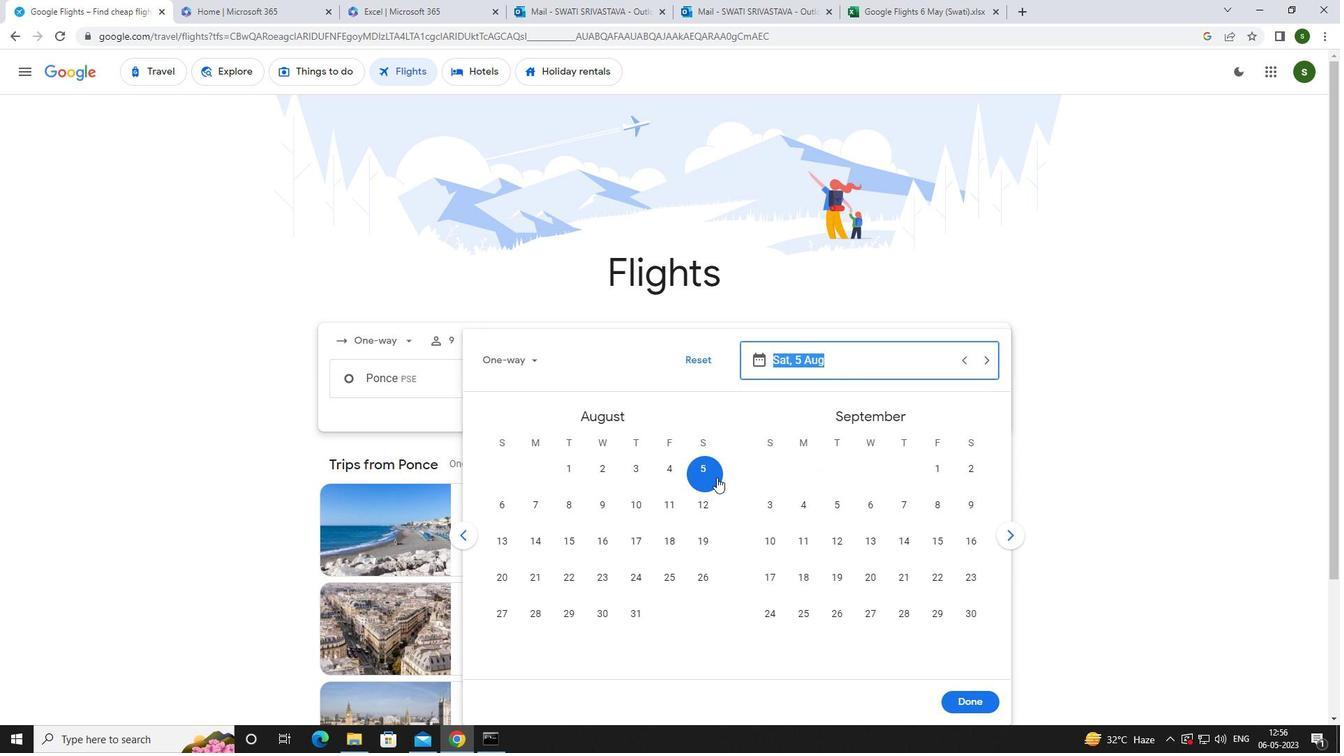 
Action: Mouse pressed left at (709, 480)
Screenshot: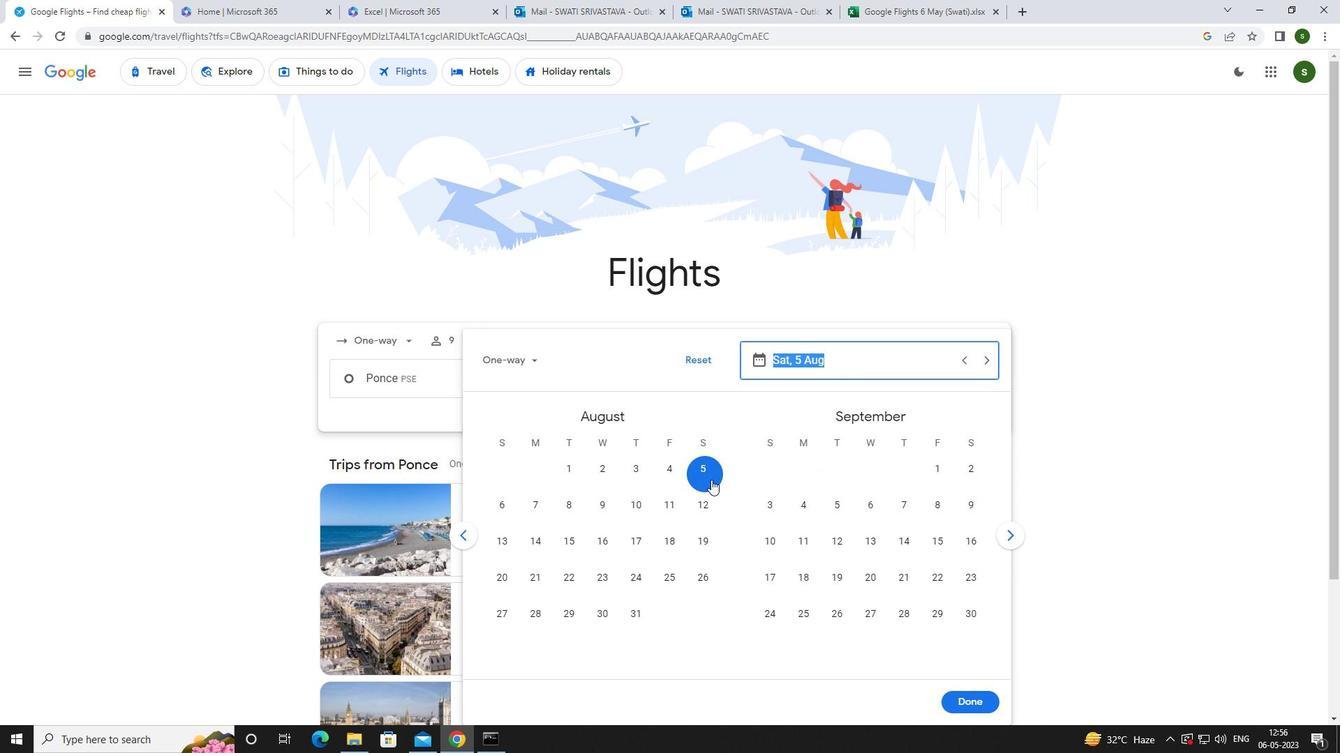 
Action: Mouse moved to (953, 693)
Screenshot: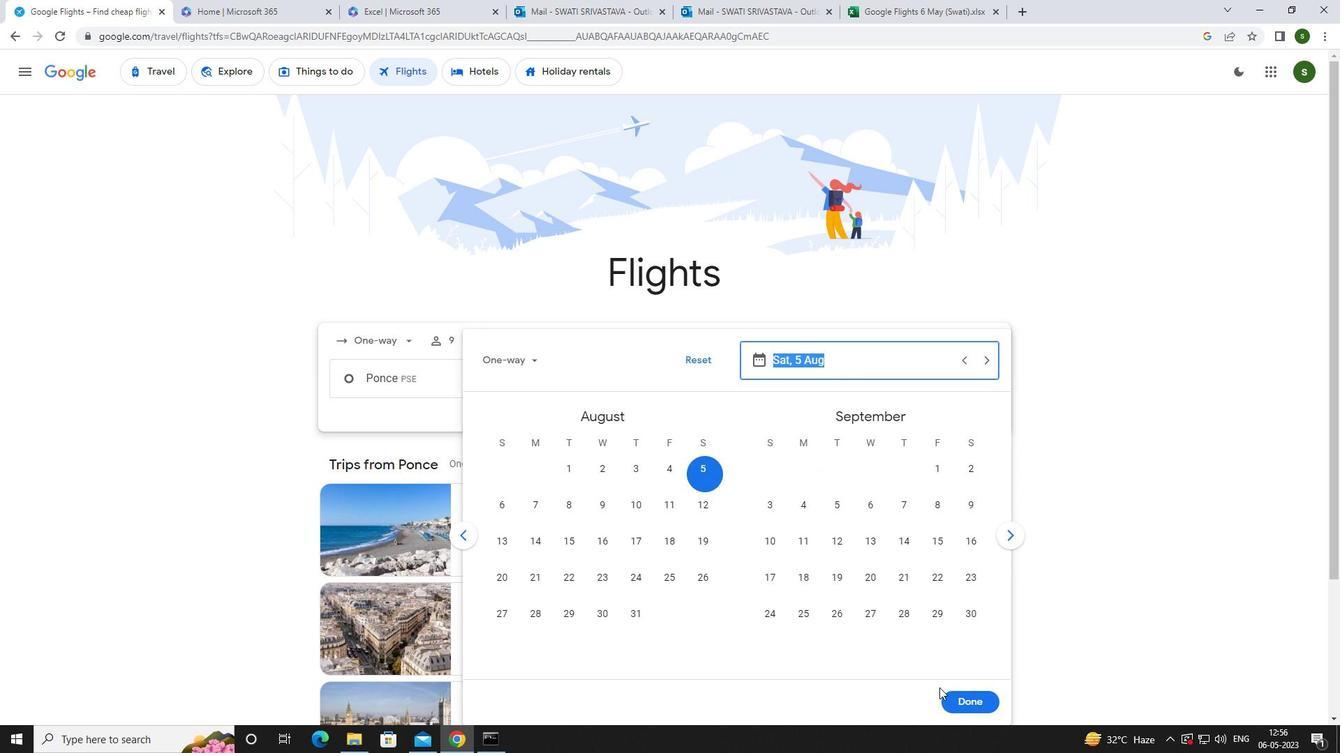 
Action: Mouse pressed left at (953, 693)
Screenshot: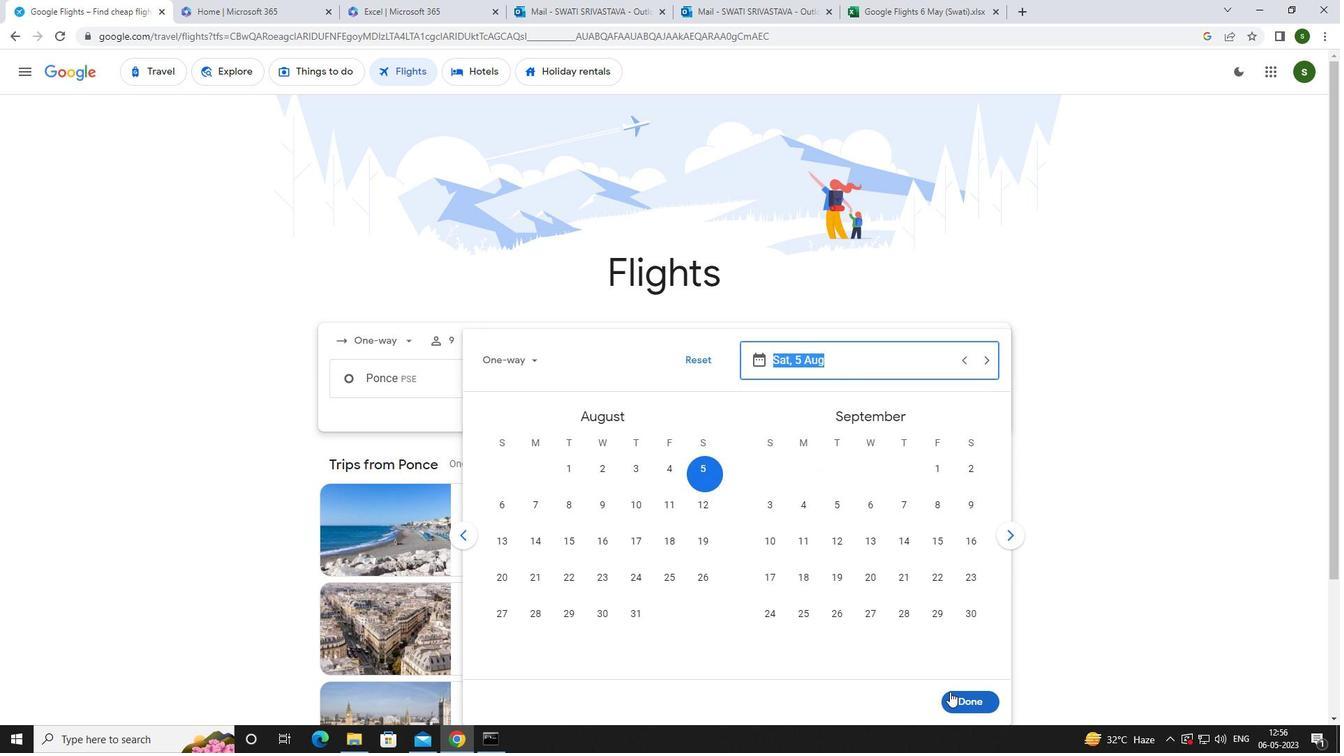 
Action: Mouse moved to (665, 439)
Screenshot: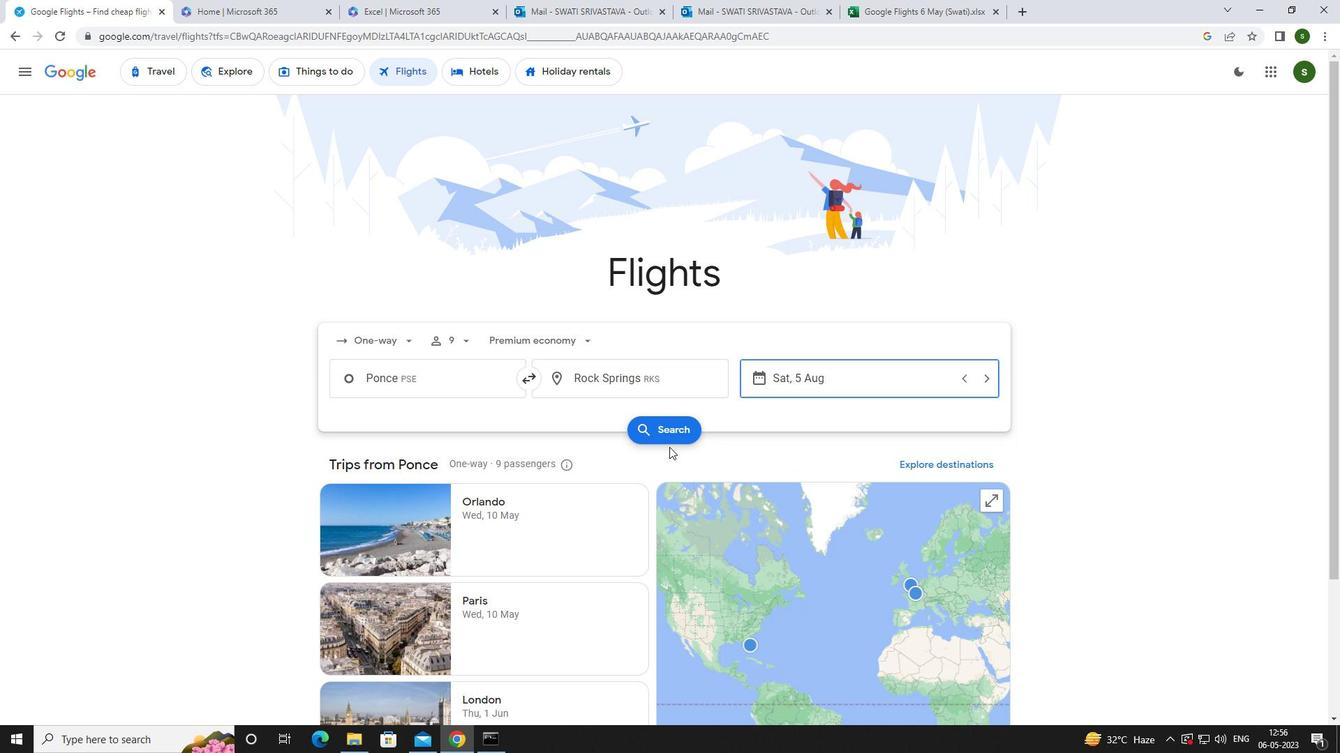 
Action: Mouse pressed left at (665, 439)
Screenshot: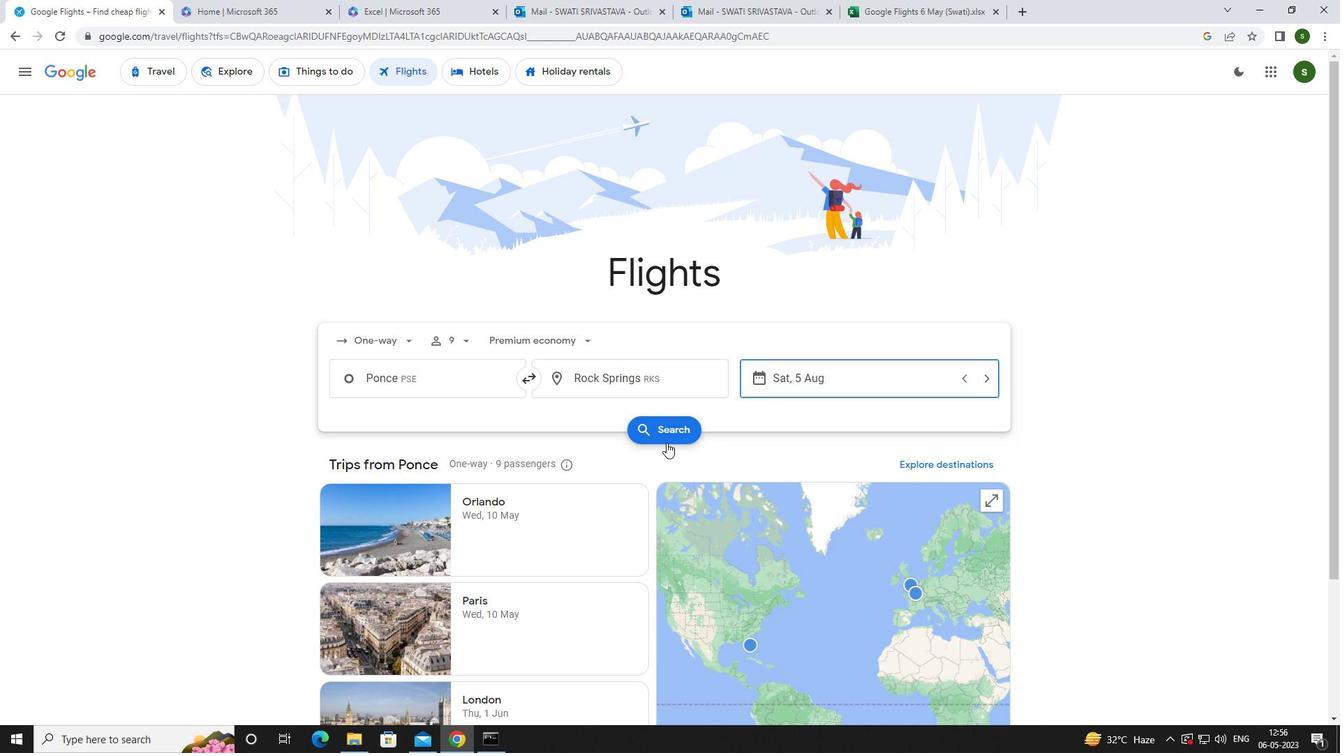 
Action: Mouse moved to (351, 197)
Screenshot: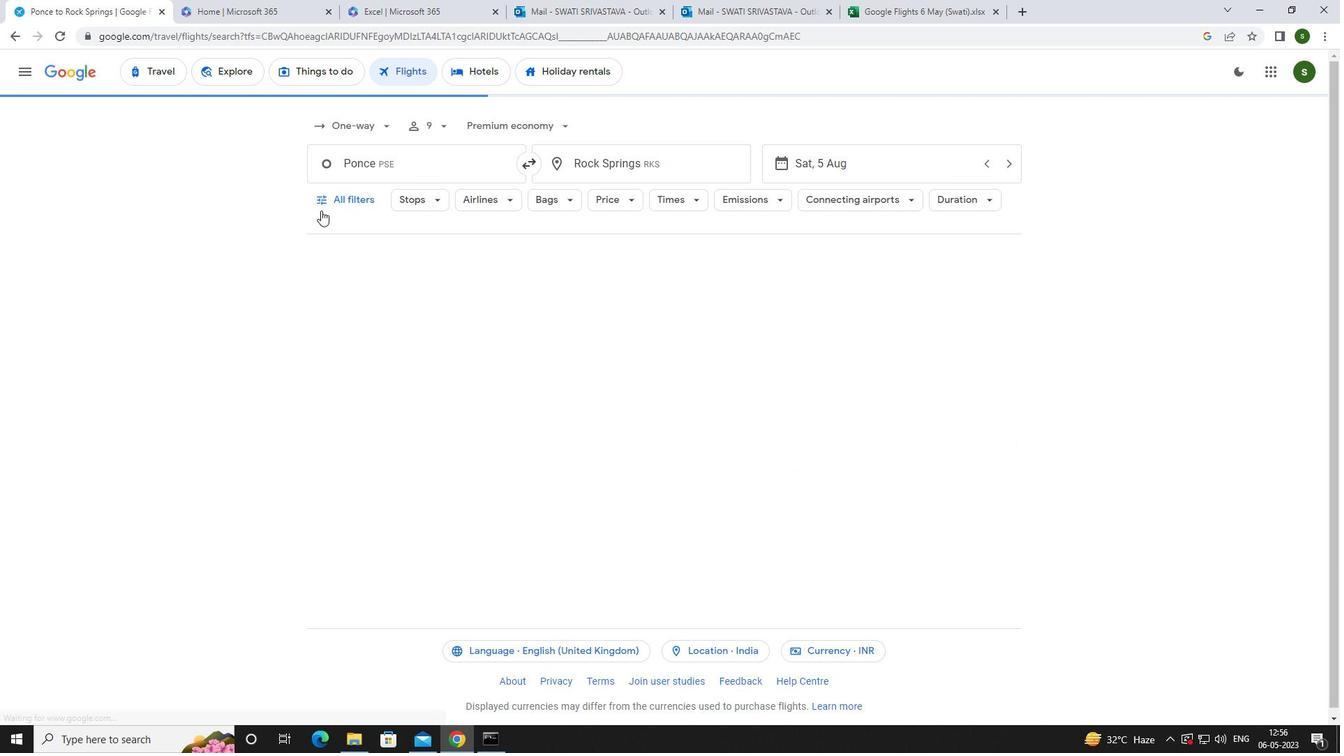 
Action: Mouse pressed left at (351, 197)
Screenshot: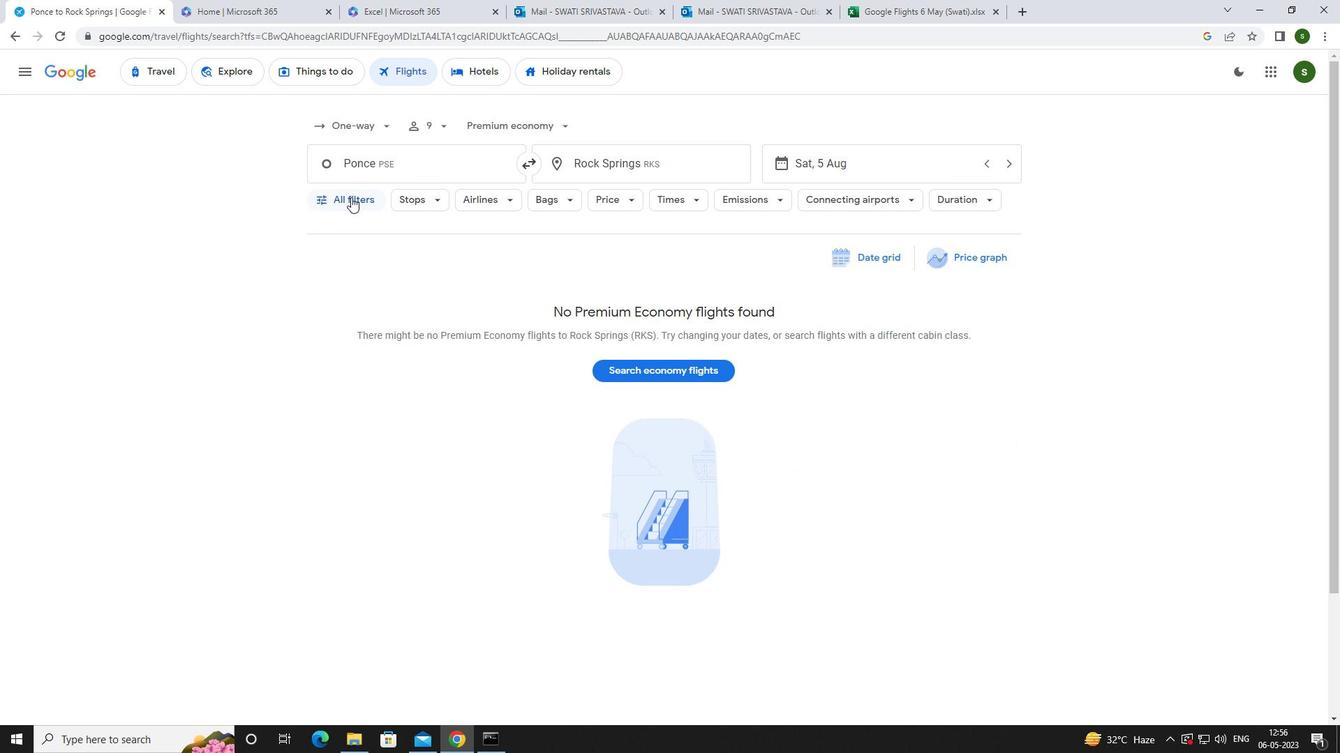 
Action: Mouse moved to (522, 494)
Screenshot: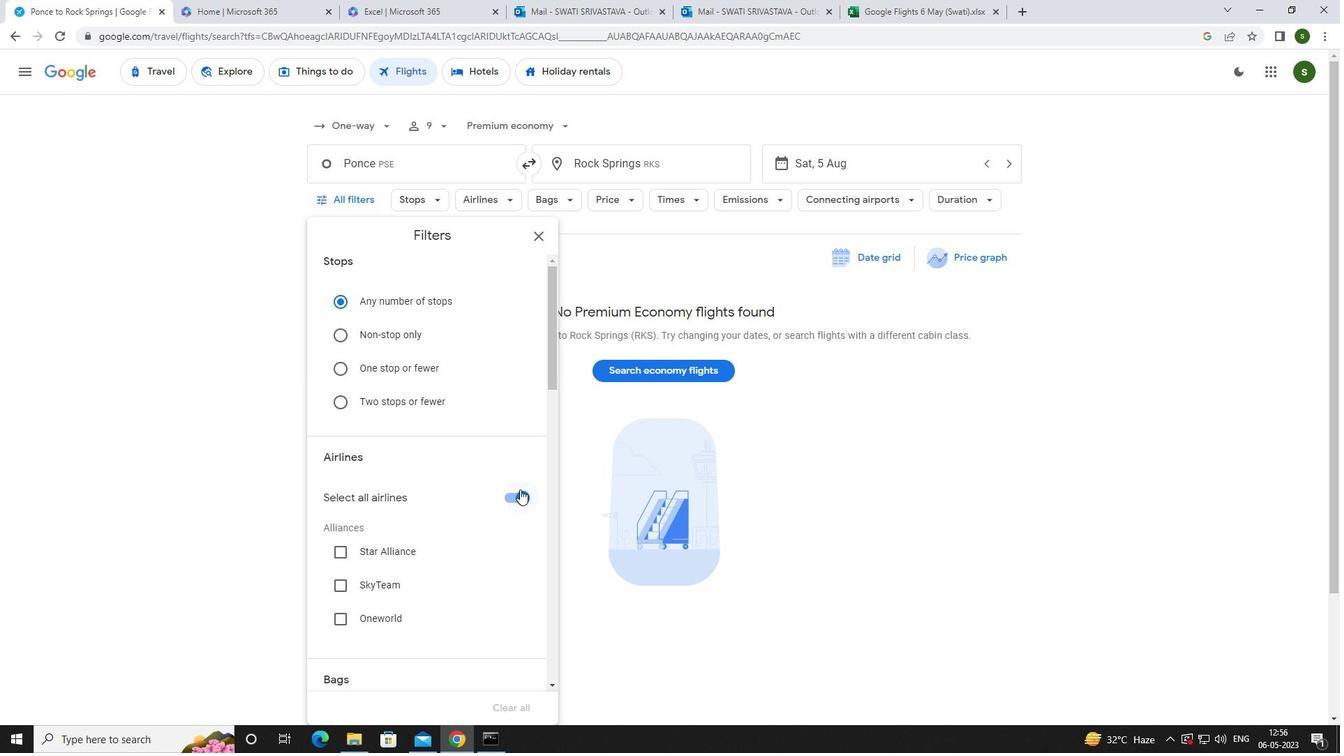 
Action: Mouse pressed left at (522, 494)
Screenshot: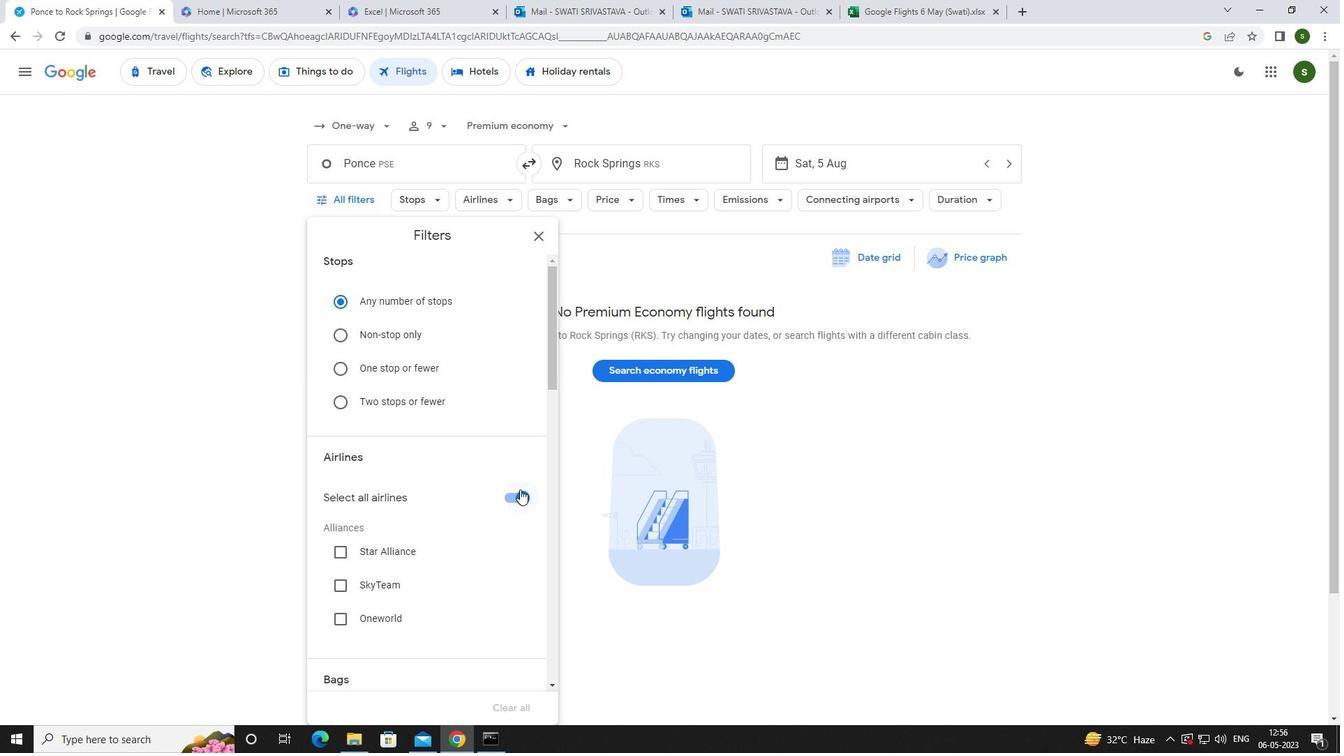 
Action: Mouse moved to (478, 477)
Screenshot: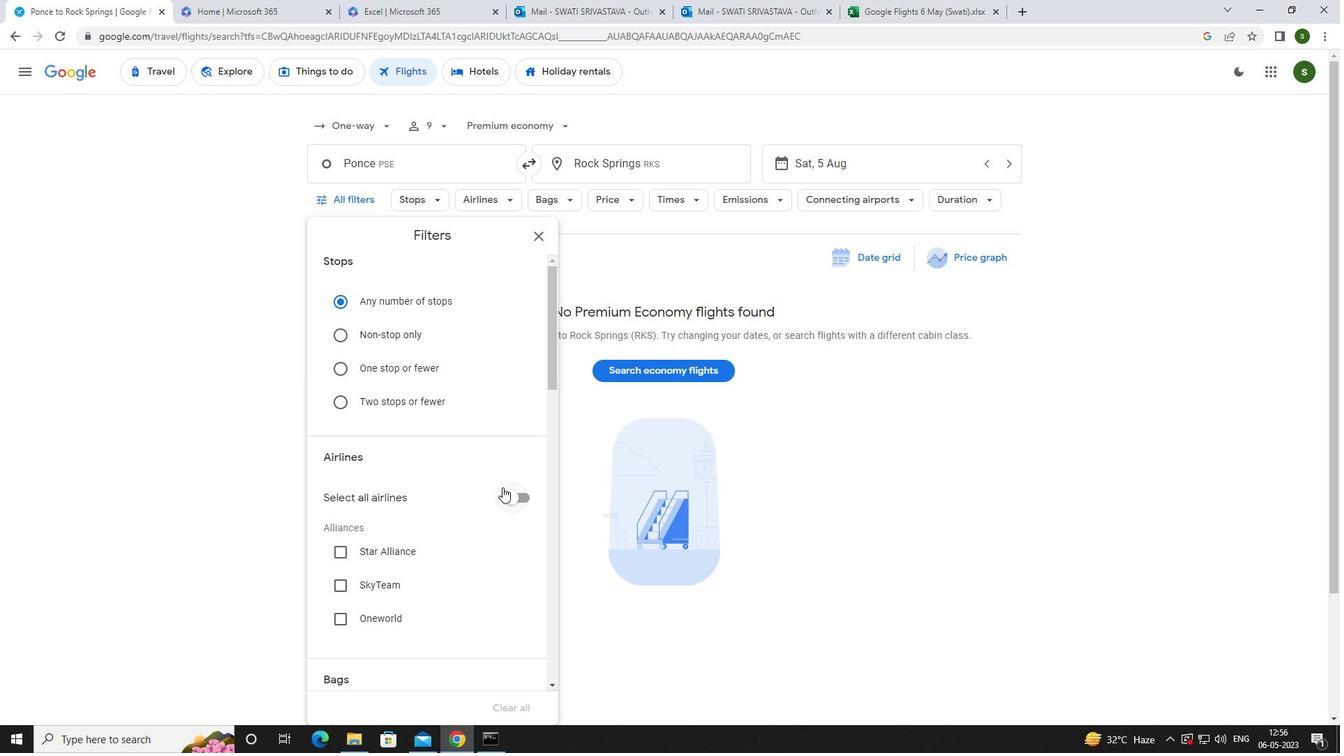
Action: Mouse scrolled (478, 476) with delta (0, 0)
Screenshot: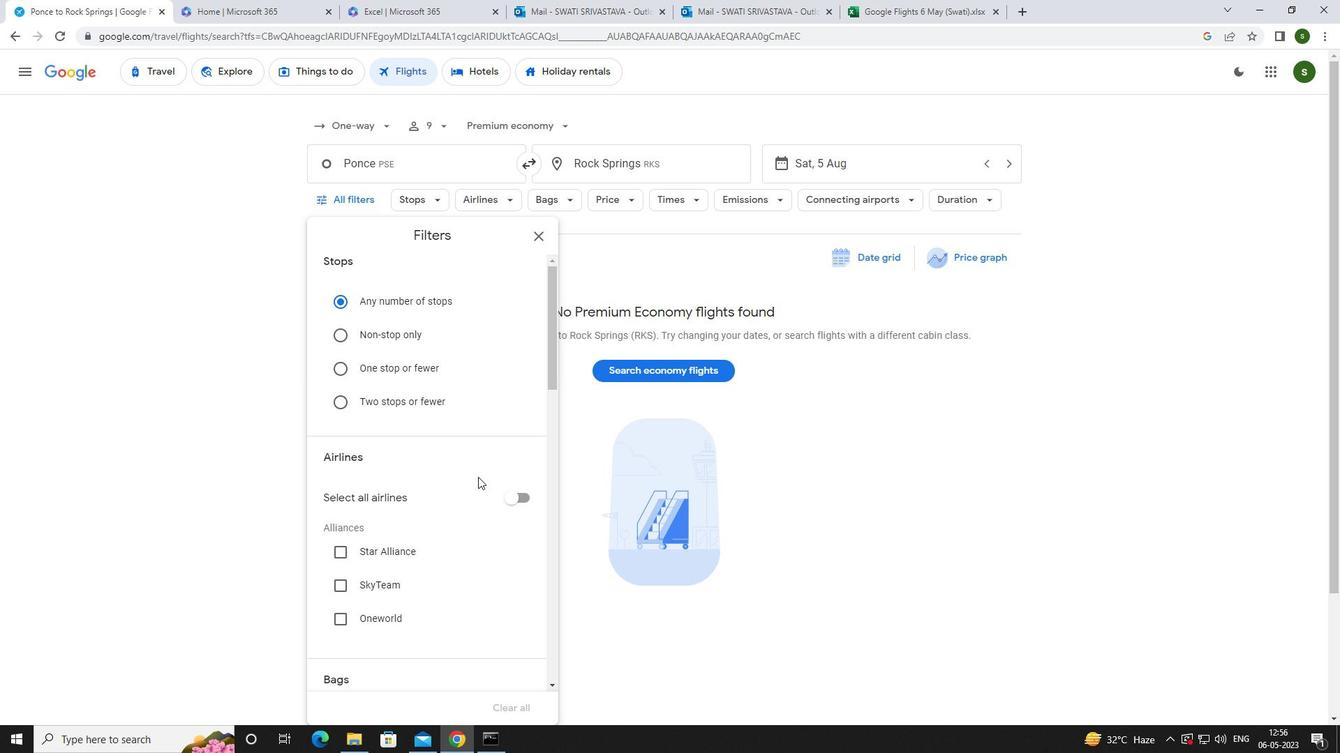 
Action: Mouse scrolled (478, 476) with delta (0, 0)
Screenshot: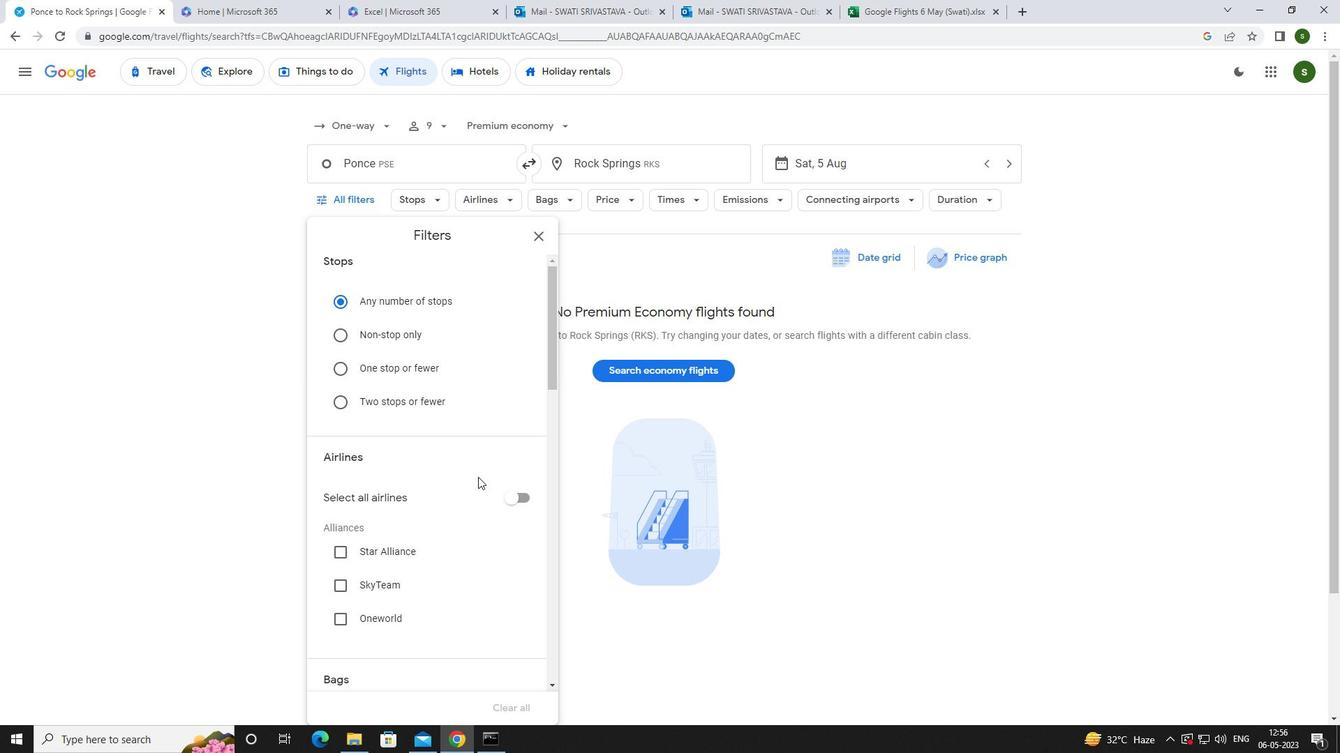 
Action: Mouse scrolled (478, 476) with delta (0, 0)
Screenshot: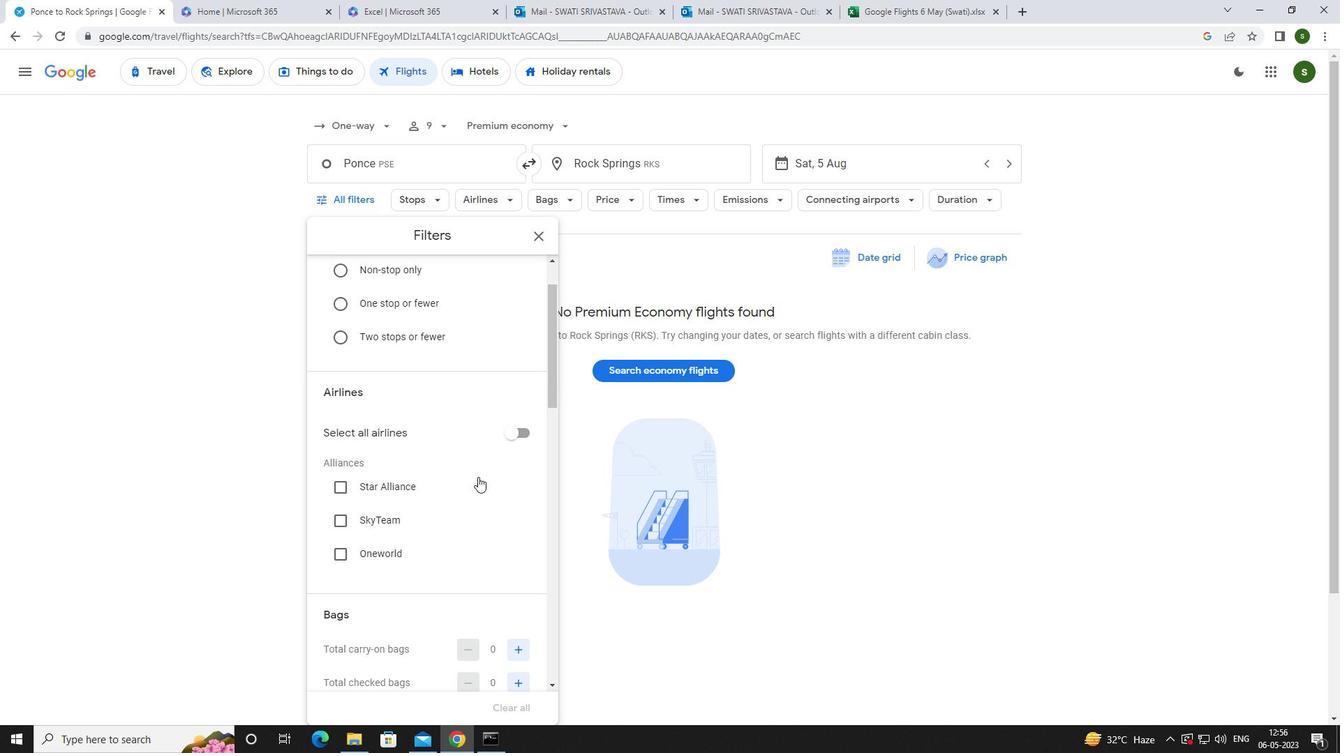 
Action: Mouse moved to (522, 504)
Screenshot: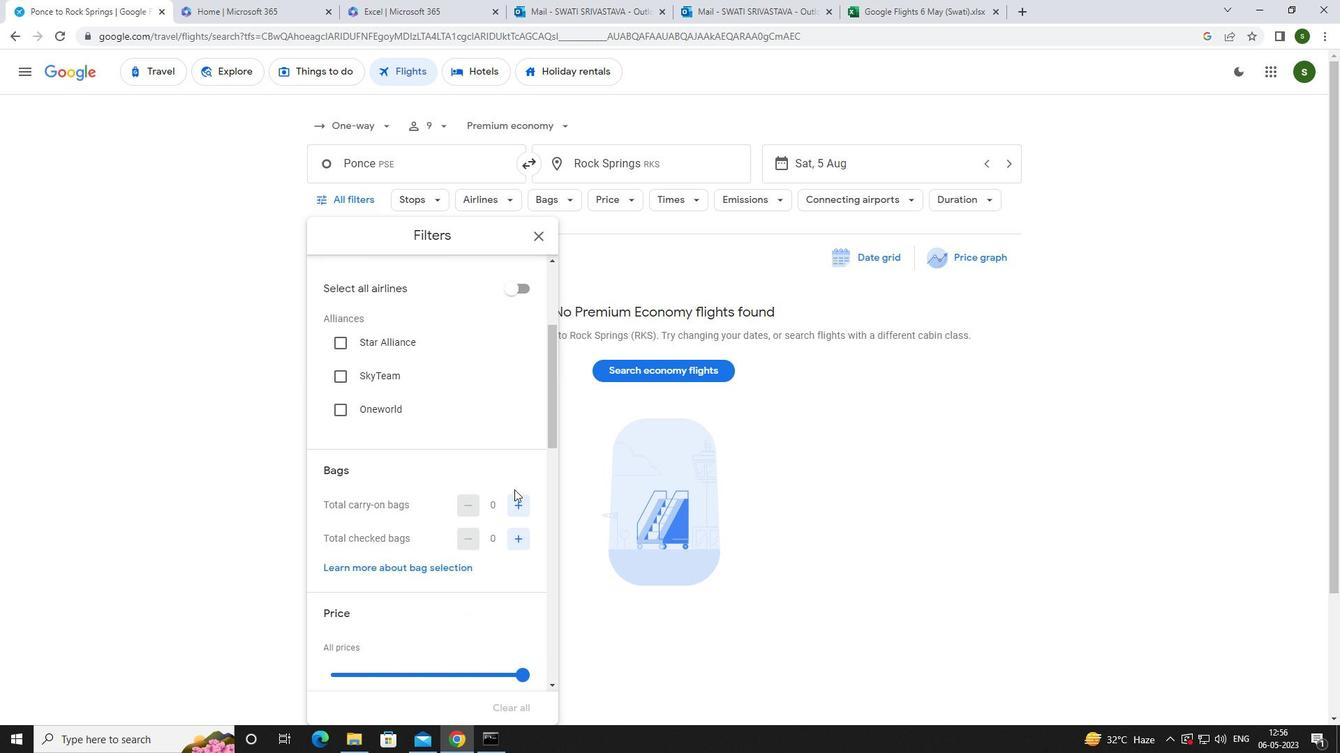 
Action: Mouse pressed left at (522, 504)
Screenshot: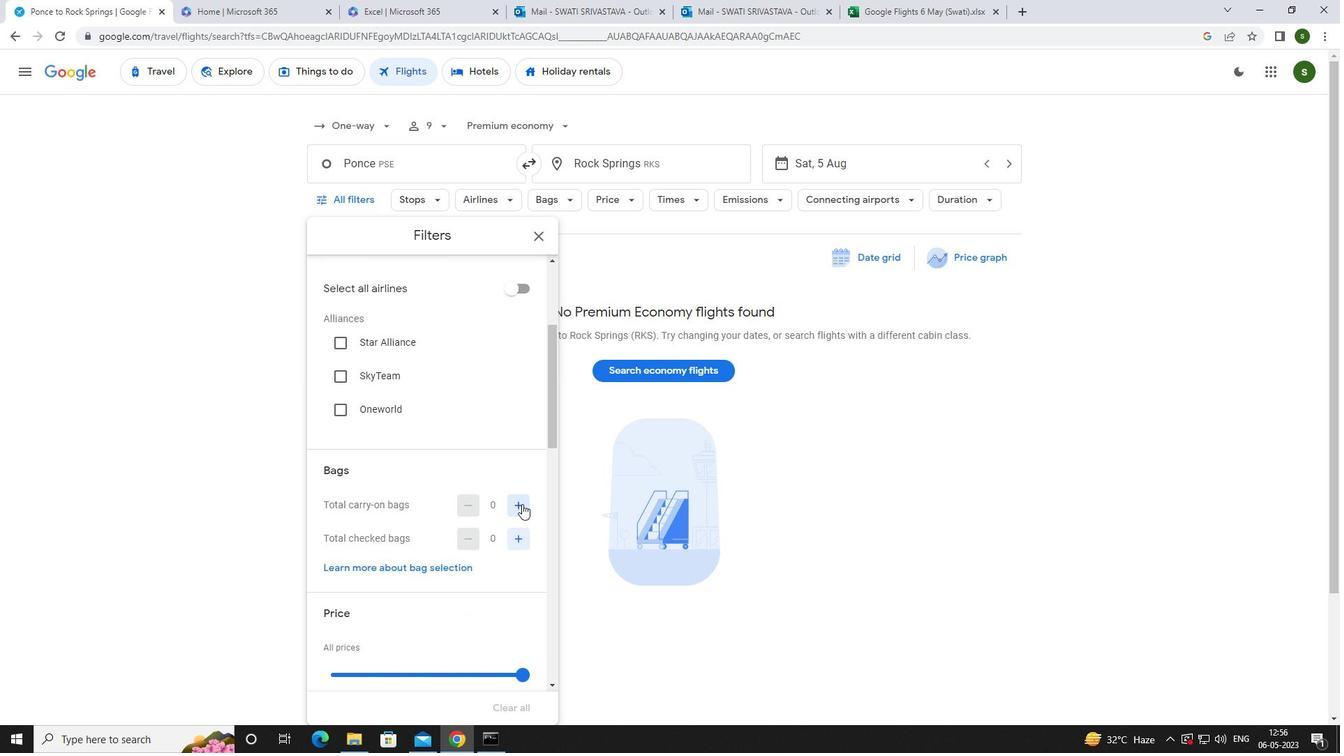 
Action: Mouse scrolled (522, 503) with delta (0, 0)
Screenshot: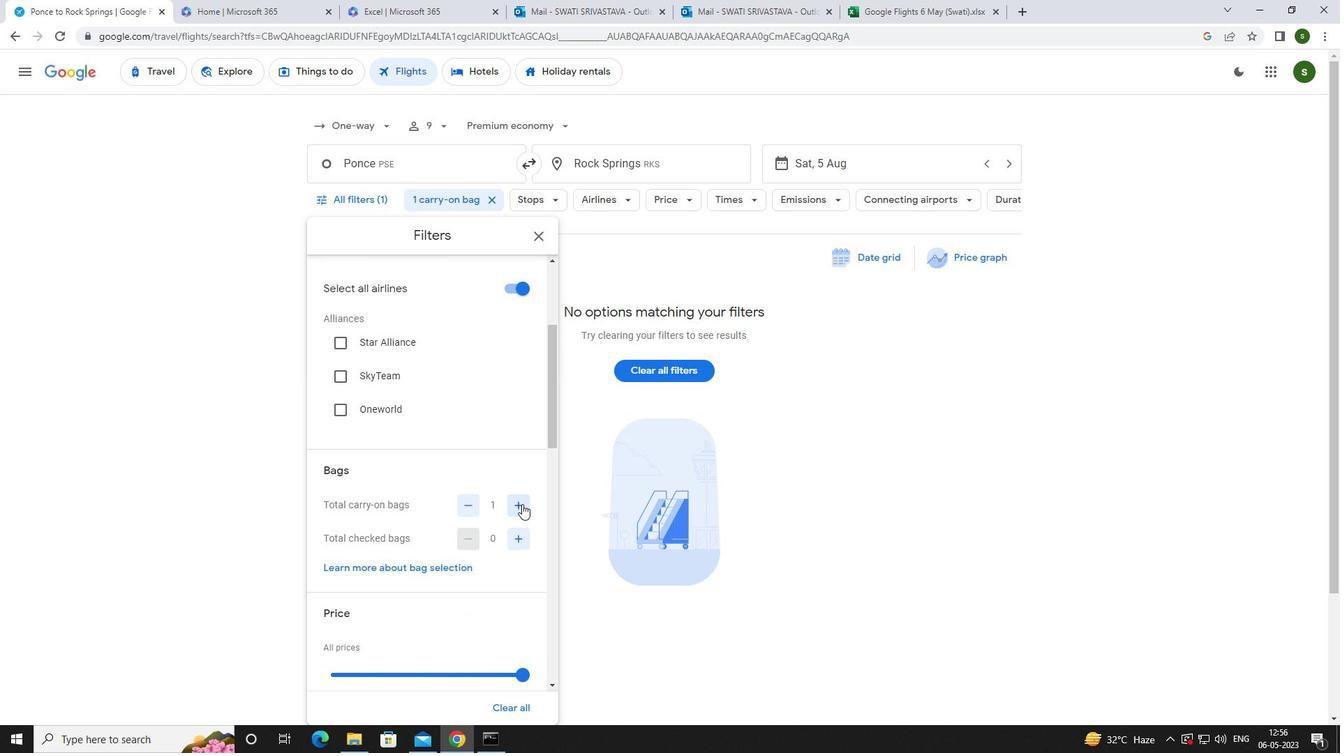 
Action: Mouse scrolled (522, 503) with delta (0, 0)
Screenshot: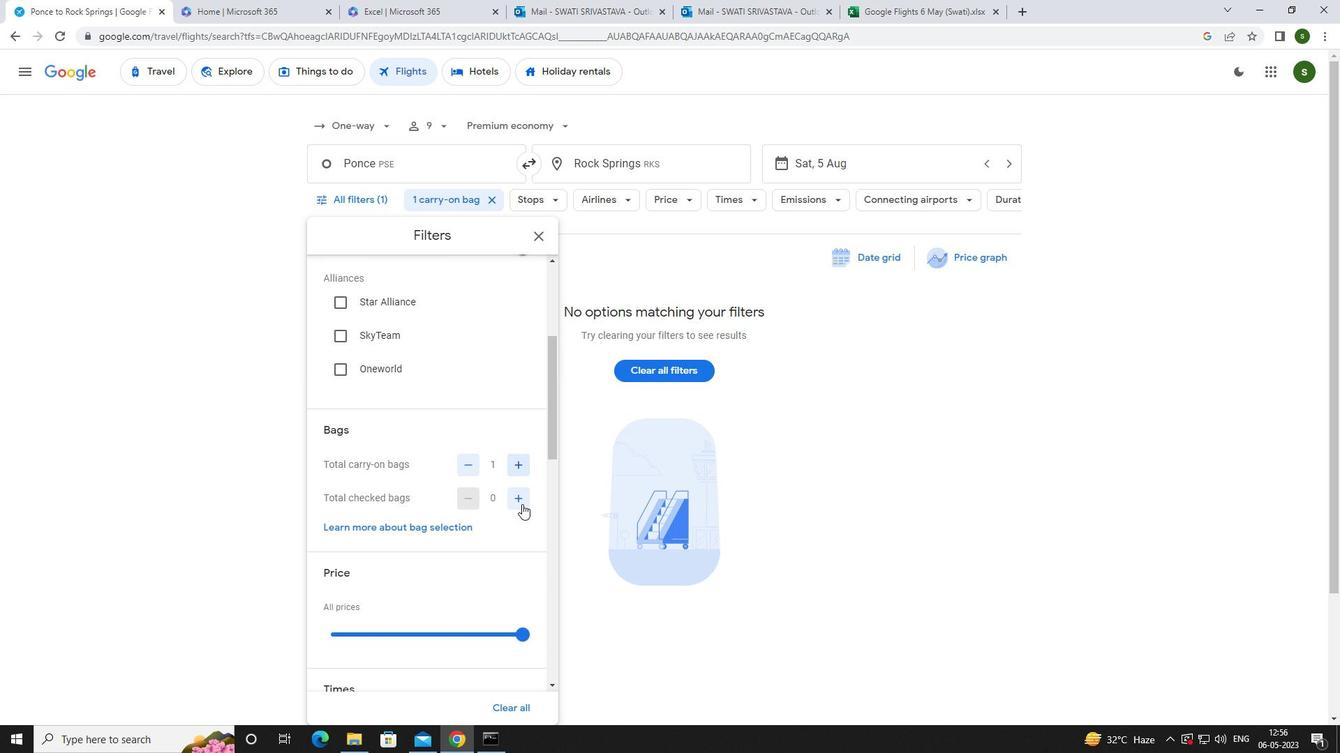 
Action: Mouse moved to (520, 507)
Screenshot: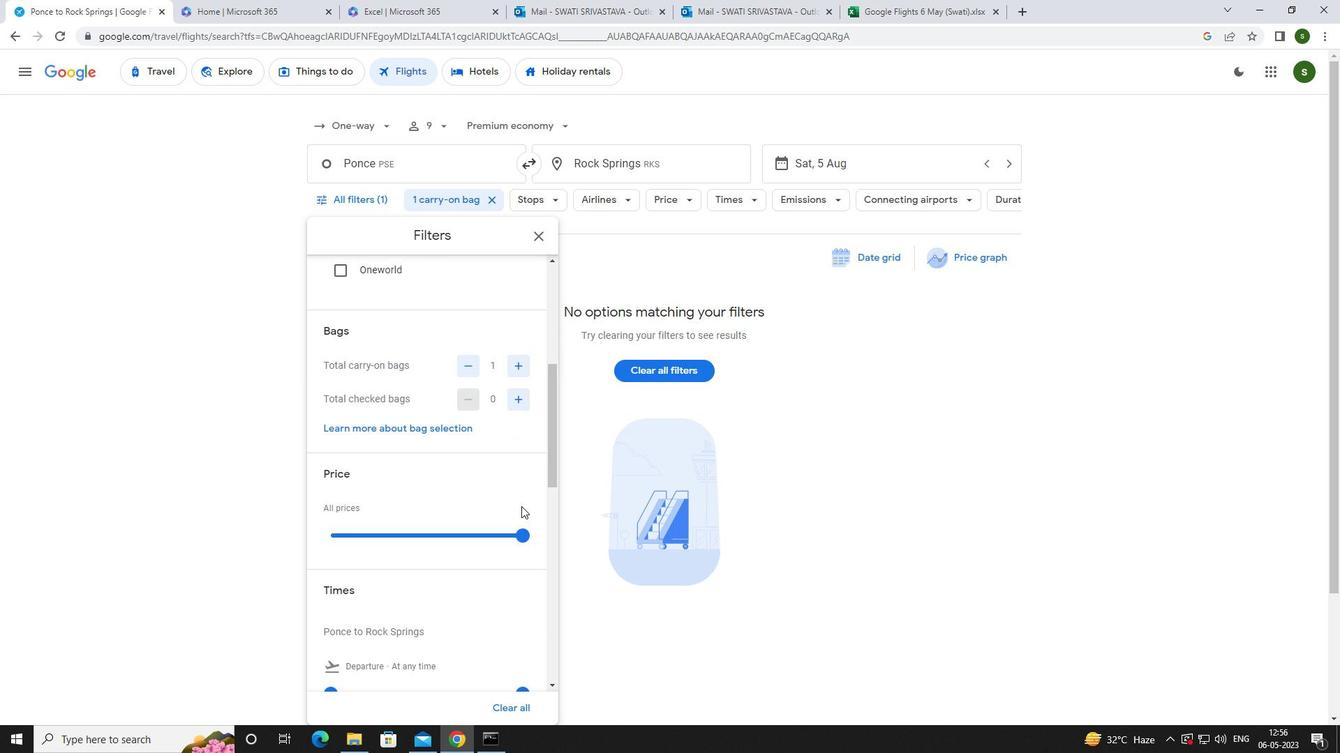 
Action: Mouse scrolled (520, 506) with delta (0, 0)
Screenshot: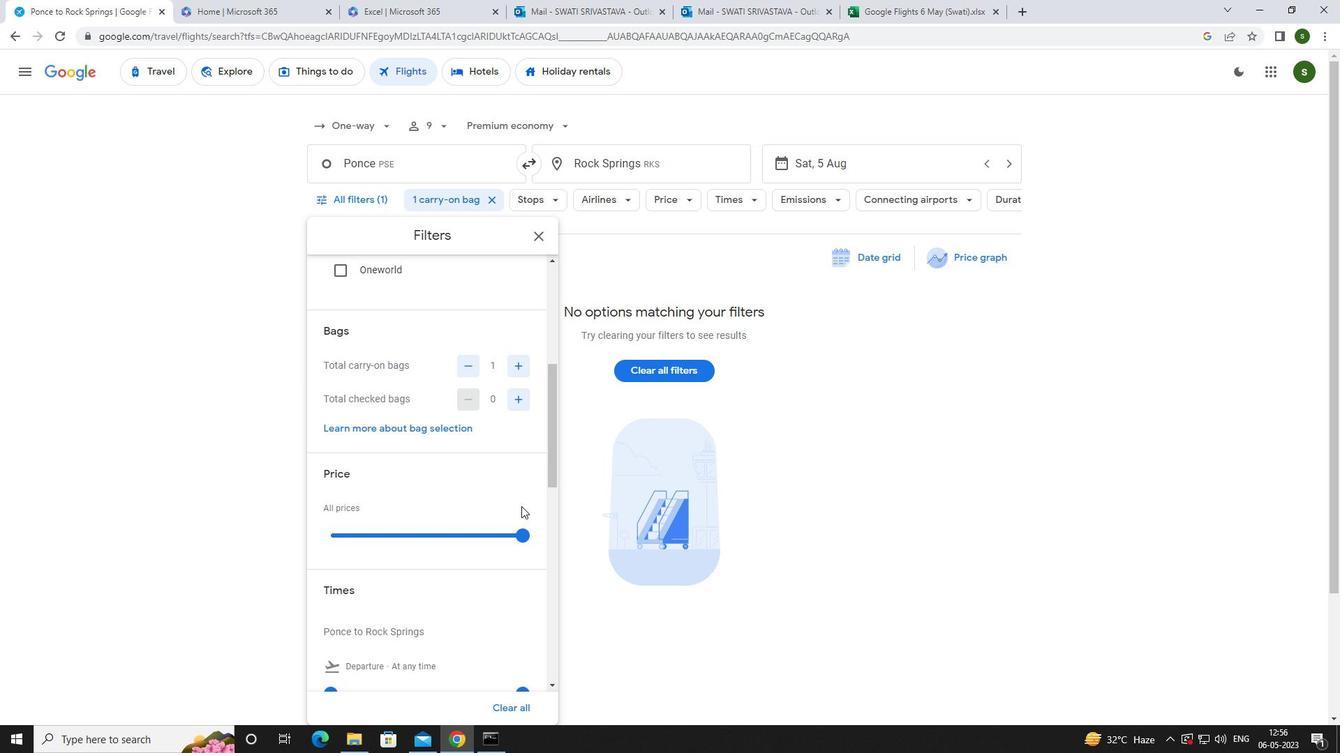 
Action: Mouse scrolled (520, 506) with delta (0, 0)
Screenshot: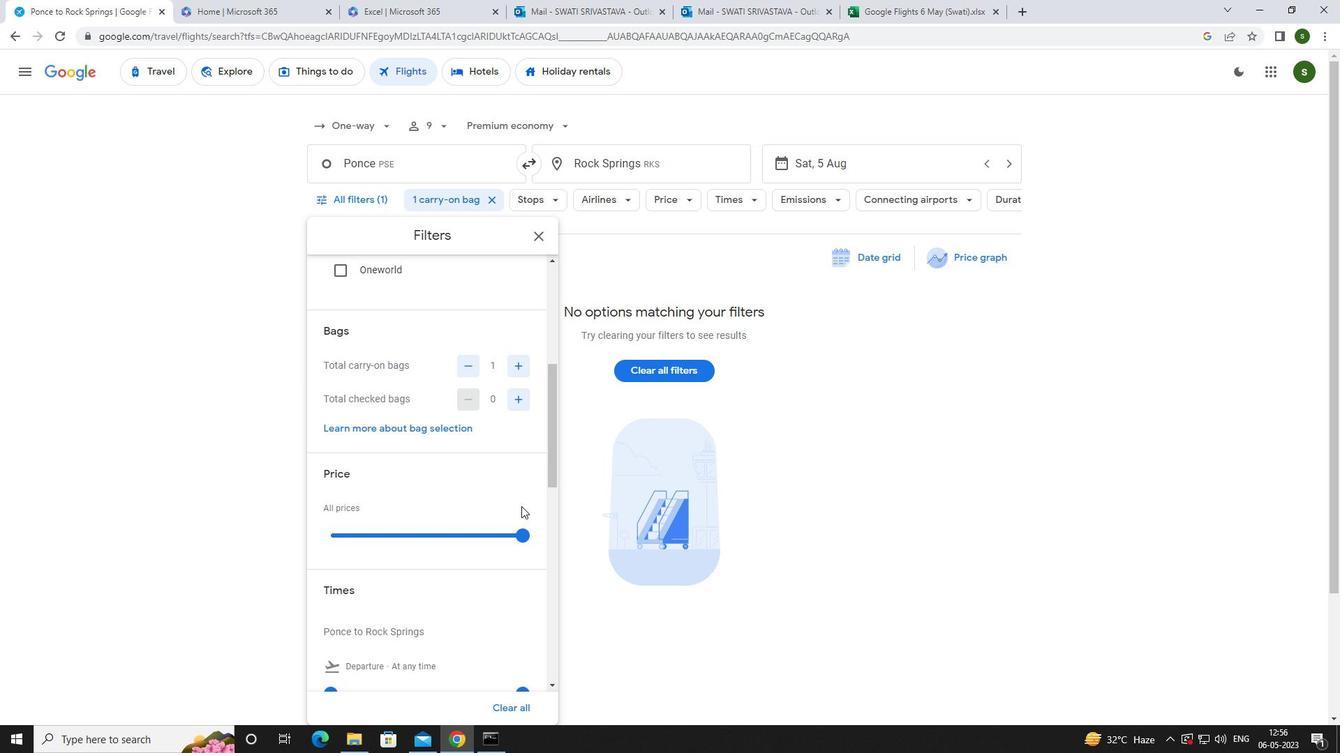 
Action: Mouse moved to (330, 558)
Screenshot: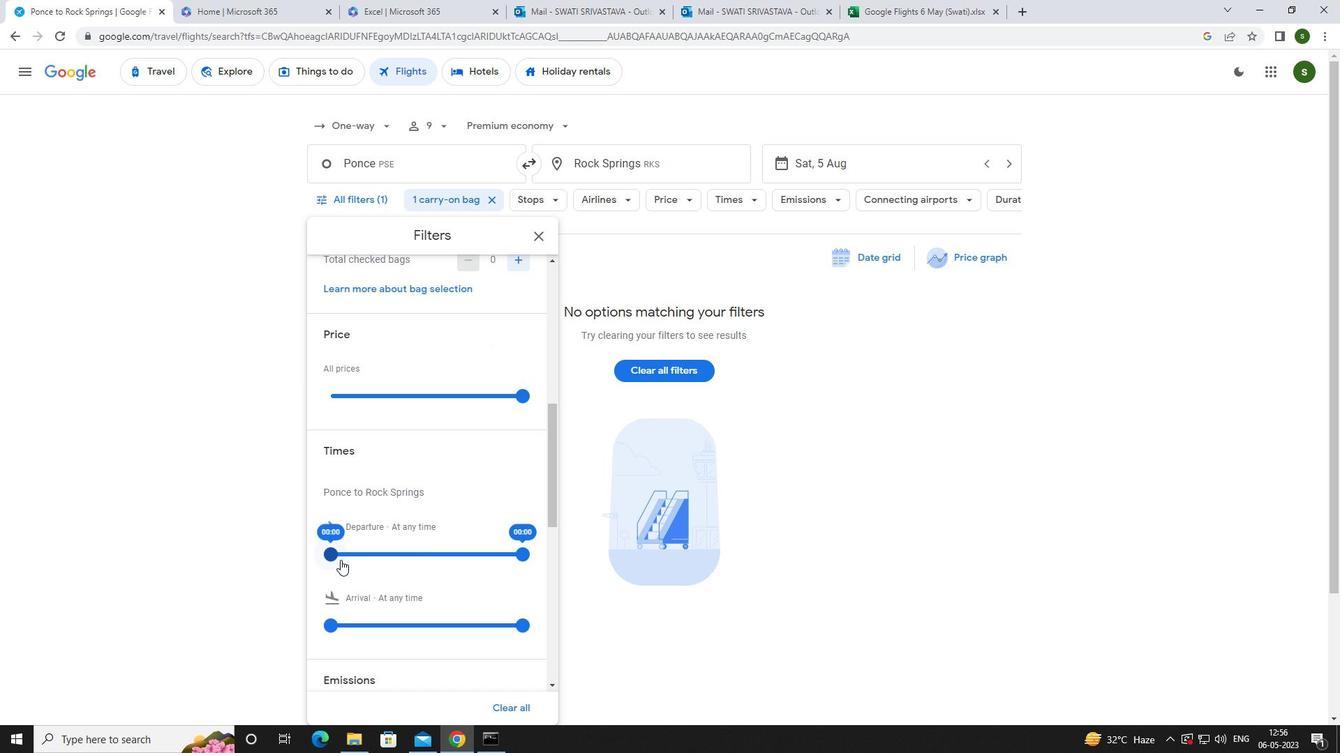 
Action: Mouse pressed left at (330, 558)
Screenshot: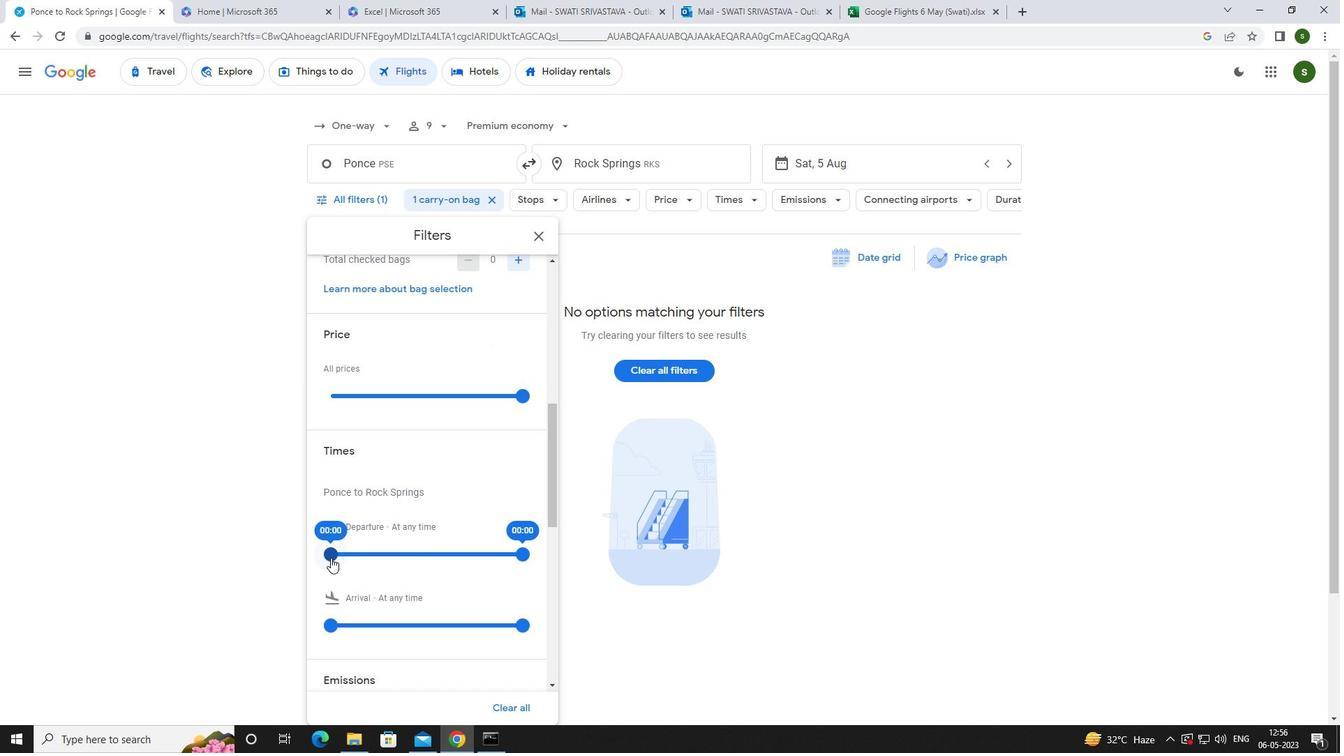 
Action: Mouse moved to (215, 538)
Screenshot: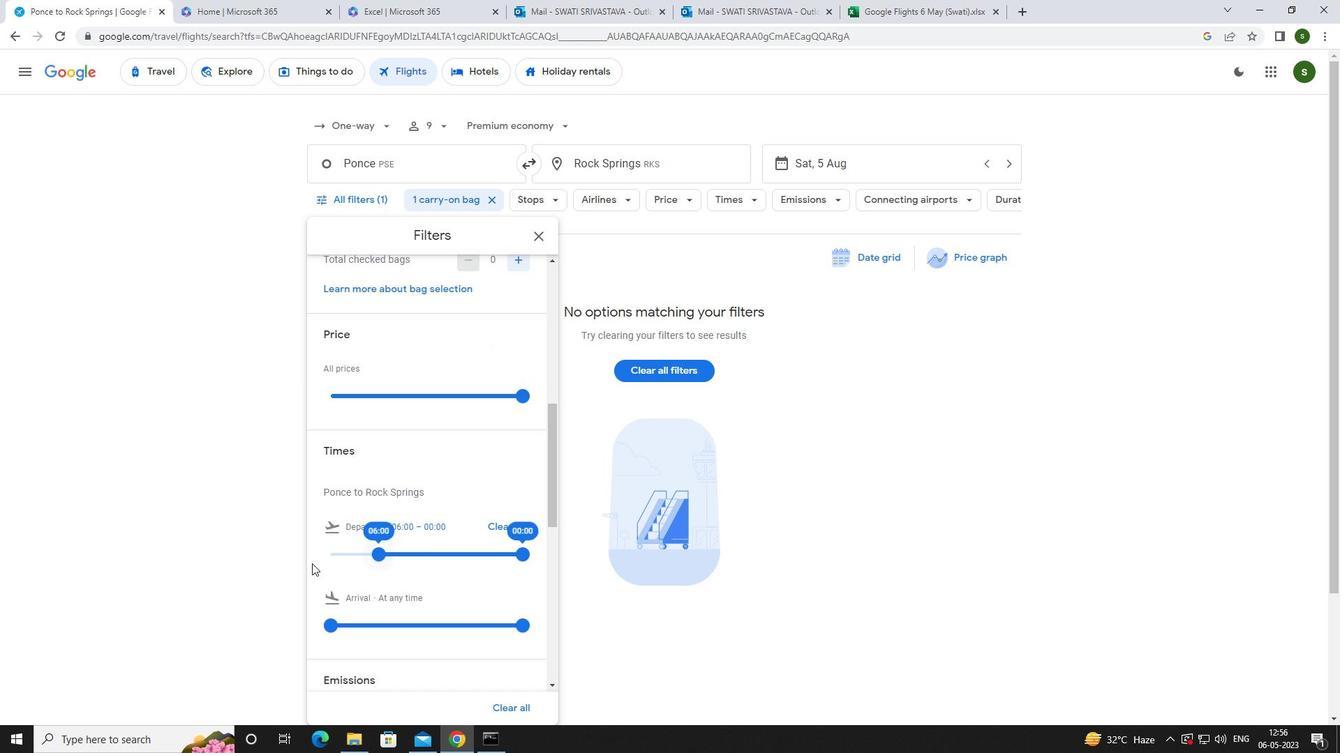 
Action: Mouse pressed left at (215, 538)
Screenshot: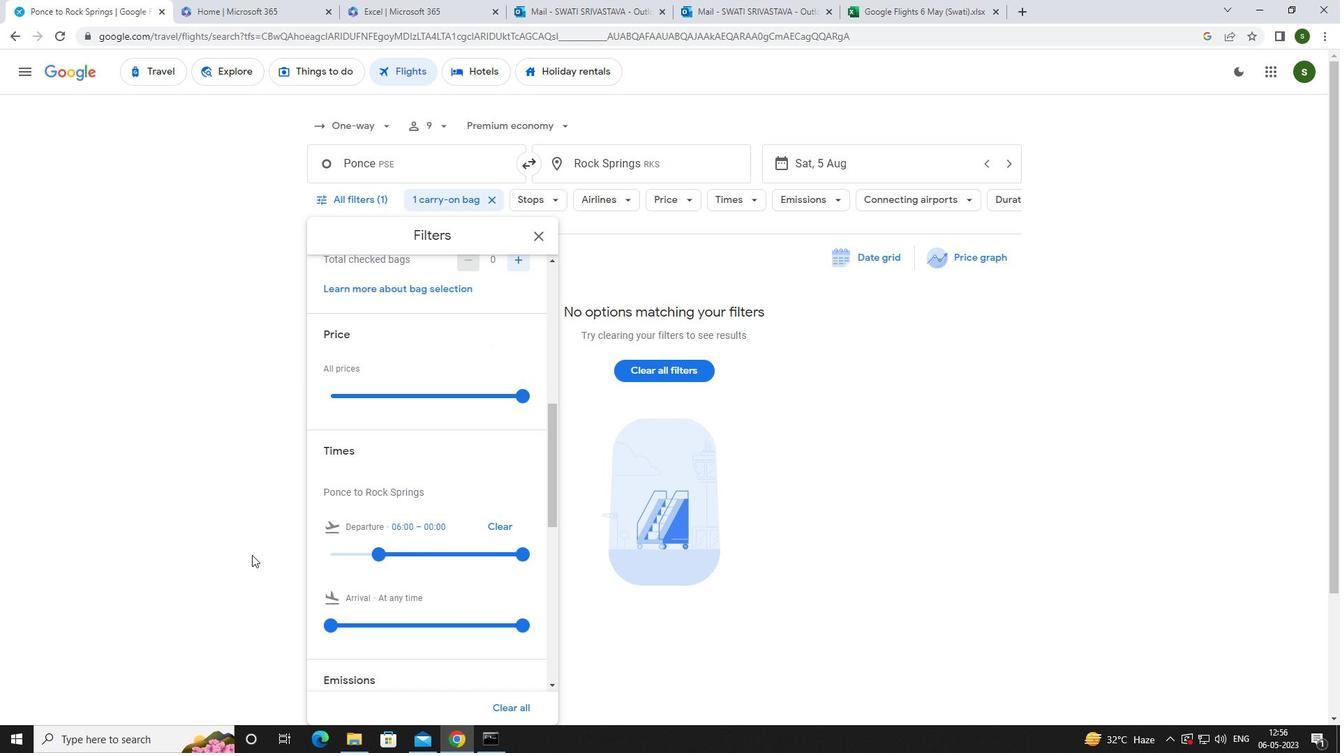 
